 Task: Find connections with filter location Lingolsheim with filter topic #Entrepreneurshipwith filter profile language French with filter current company Cimpress India with filter school IETE with filter industry Personal and Laundry Services with filter service category Bookkeeping with filter keywords title Operations Manager
Action: Mouse moved to (552, 93)
Screenshot: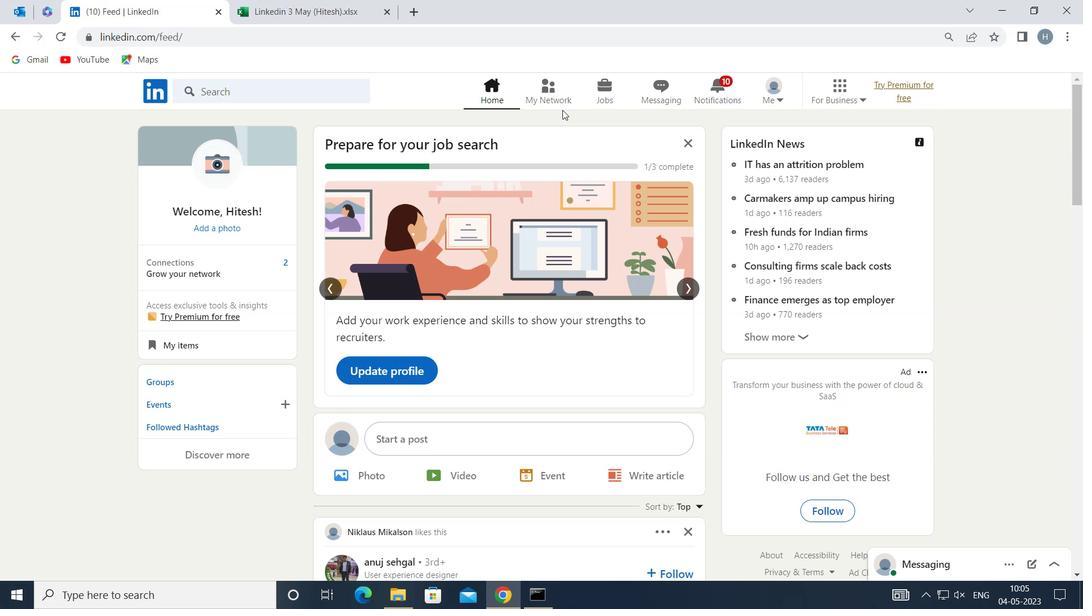 
Action: Mouse pressed left at (552, 93)
Screenshot: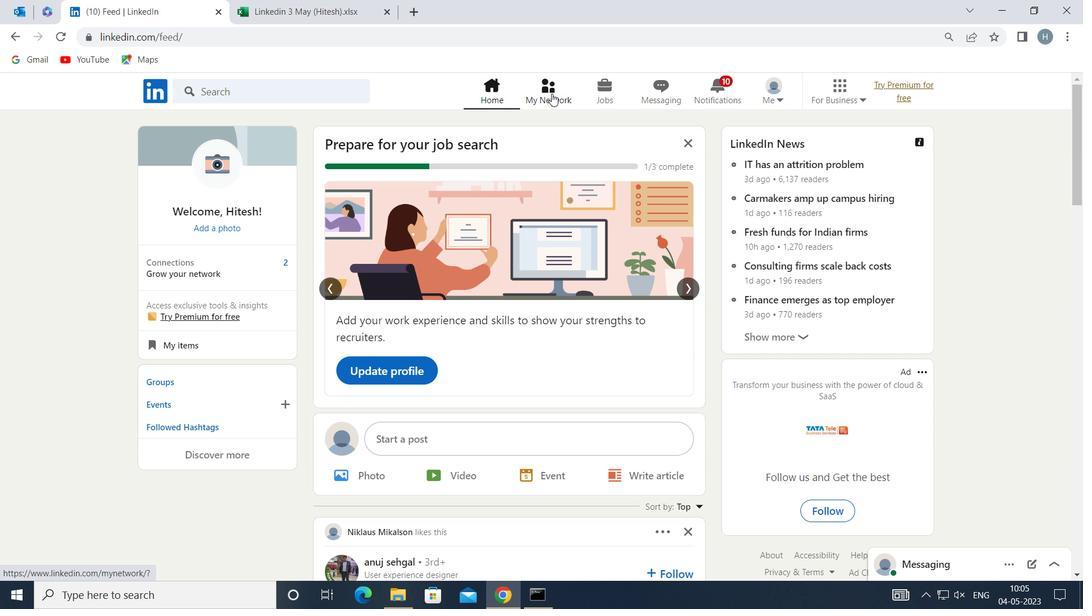 
Action: Mouse moved to (318, 170)
Screenshot: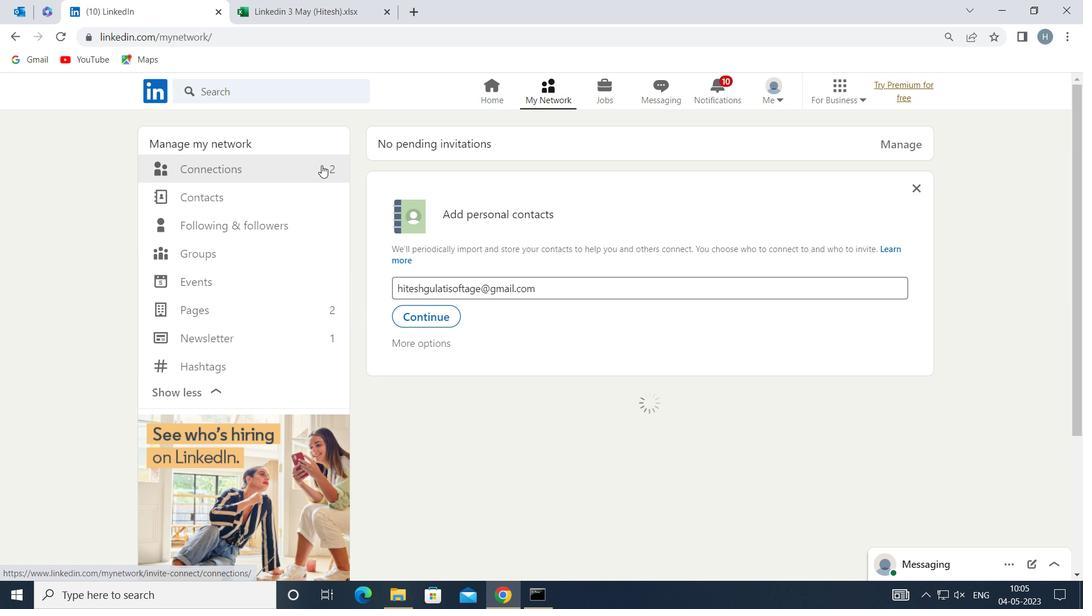 
Action: Mouse pressed left at (318, 170)
Screenshot: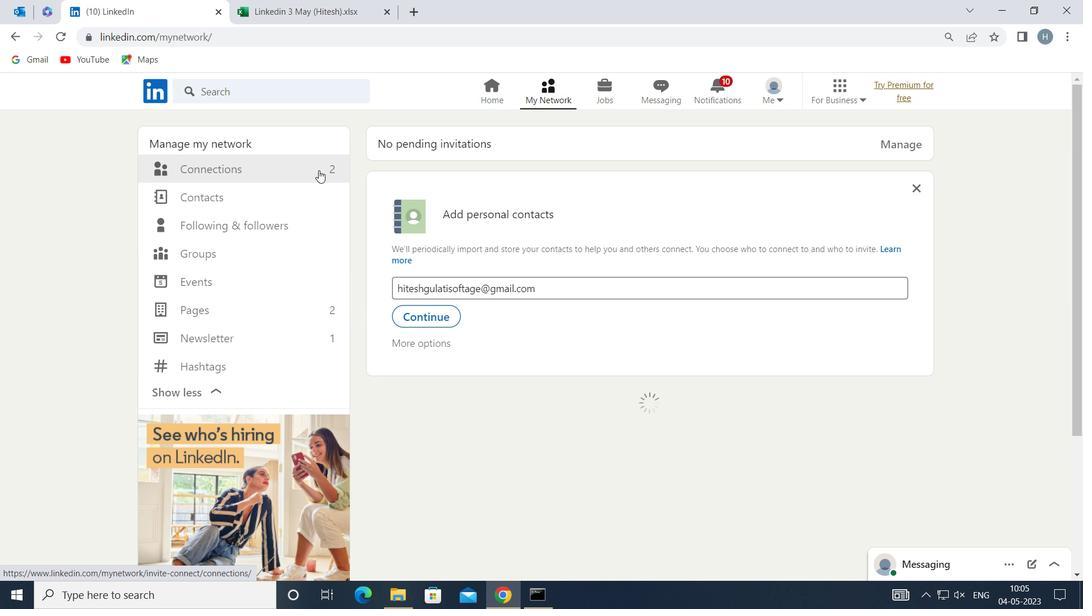 
Action: Mouse moved to (636, 166)
Screenshot: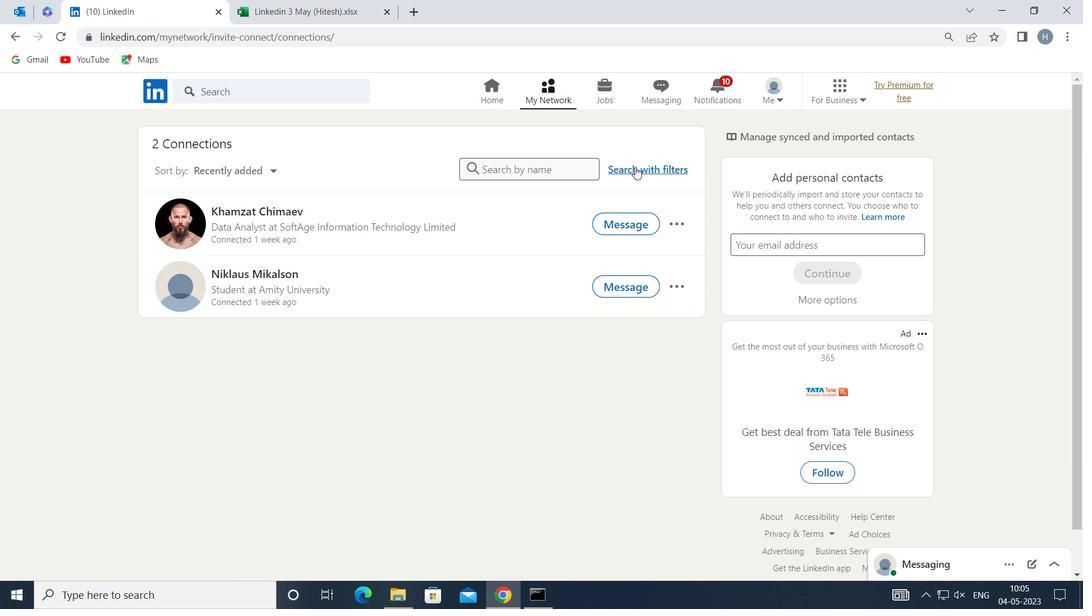 
Action: Mouse pressed left at (636, 166)
Screenshot: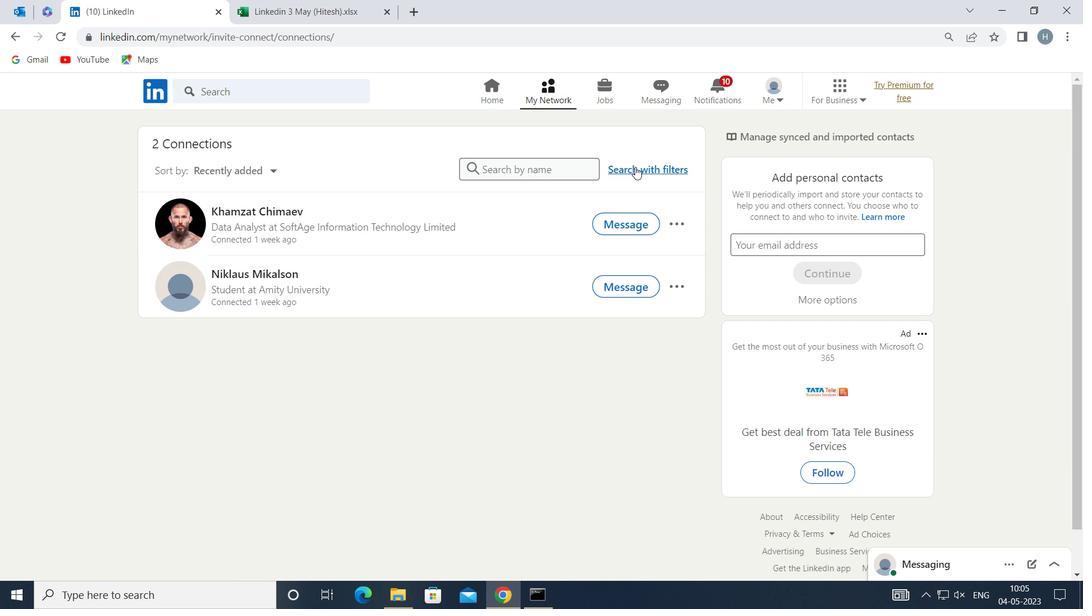 
Action: Mouse moved to (604, 128)
Screenshot: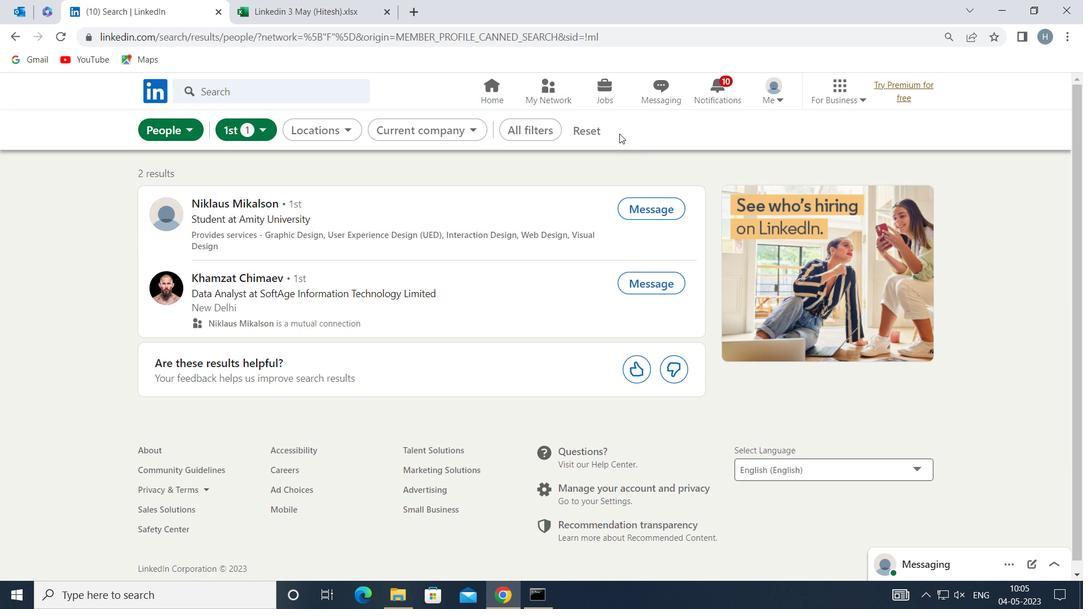 
Action: Mouse pressed left at (604, 128)
Screenshot: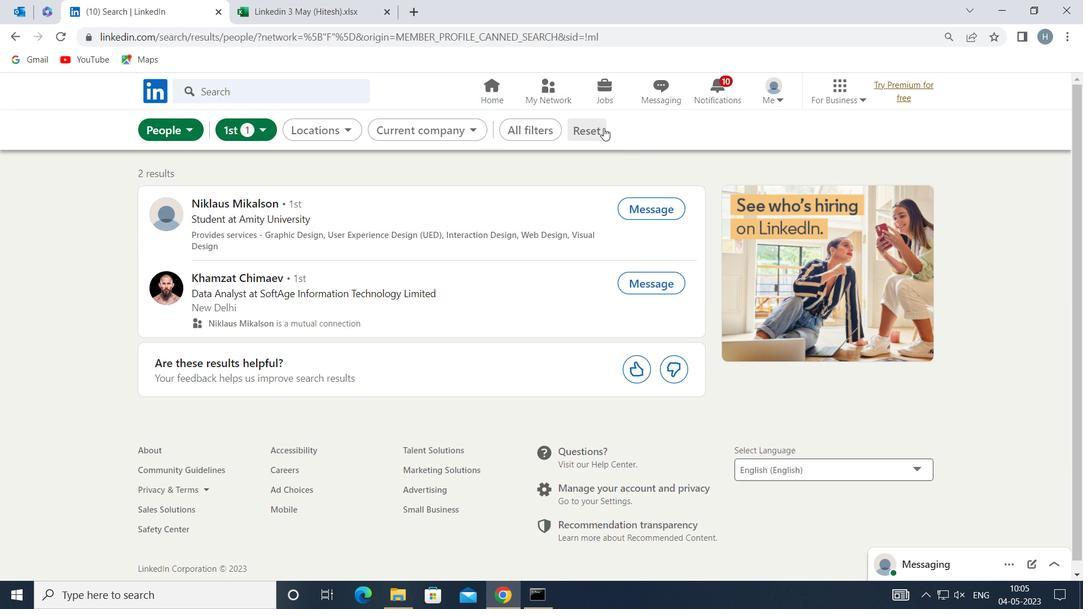 
Action: Mouse moved to (589, 128)
Screenshot: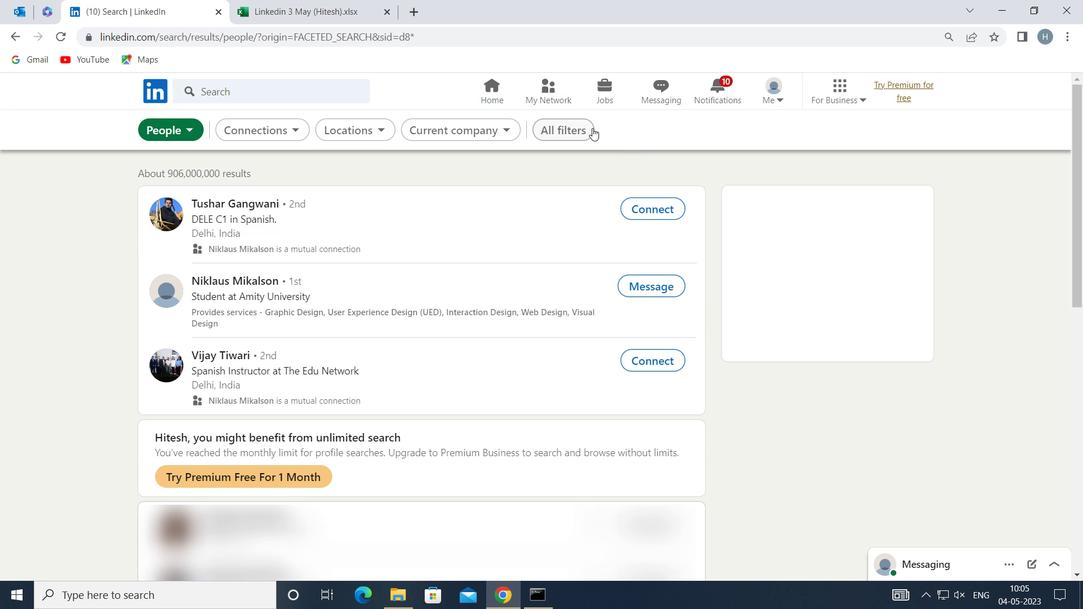 
Action: Mouse pressed left at (589, 128)
Screenshot: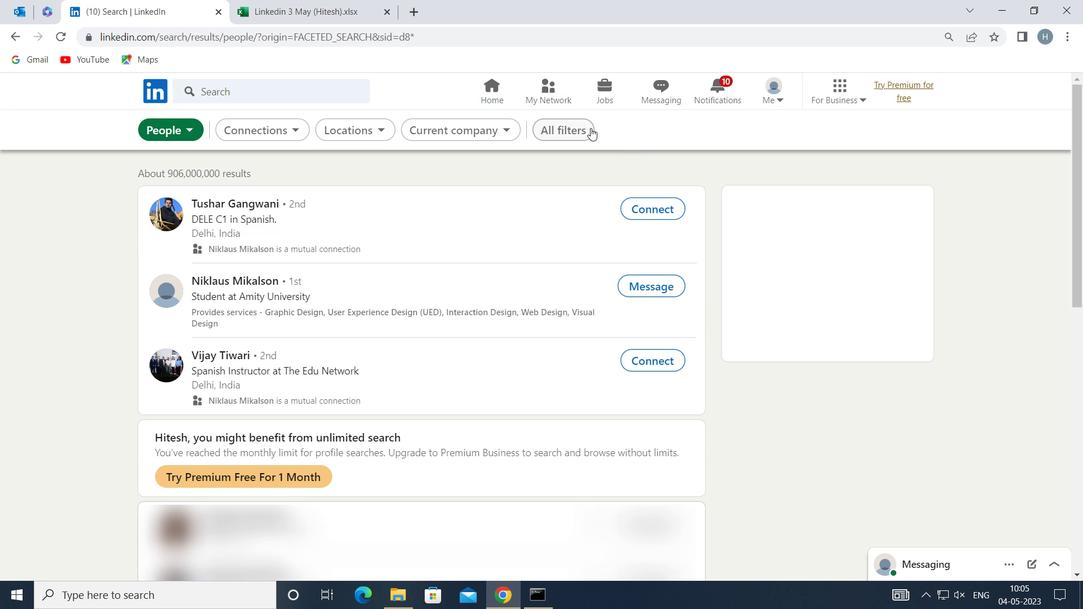
Action: Mouse moved to (820, 252)
Screenshot: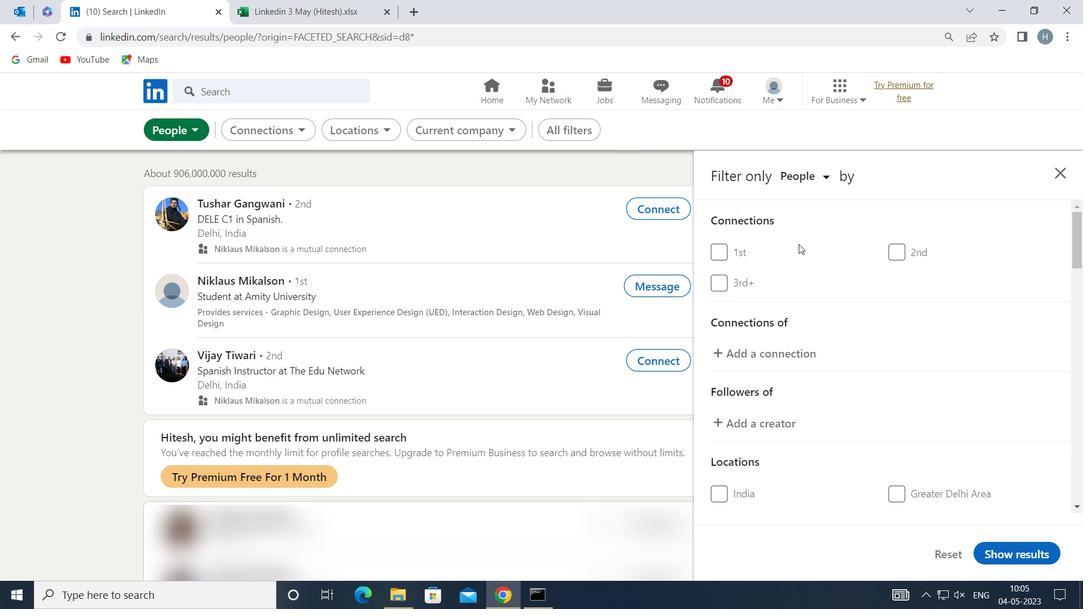 
Action: Mouse scrolled (820, 252) with delta (0, 0)
Screenshot: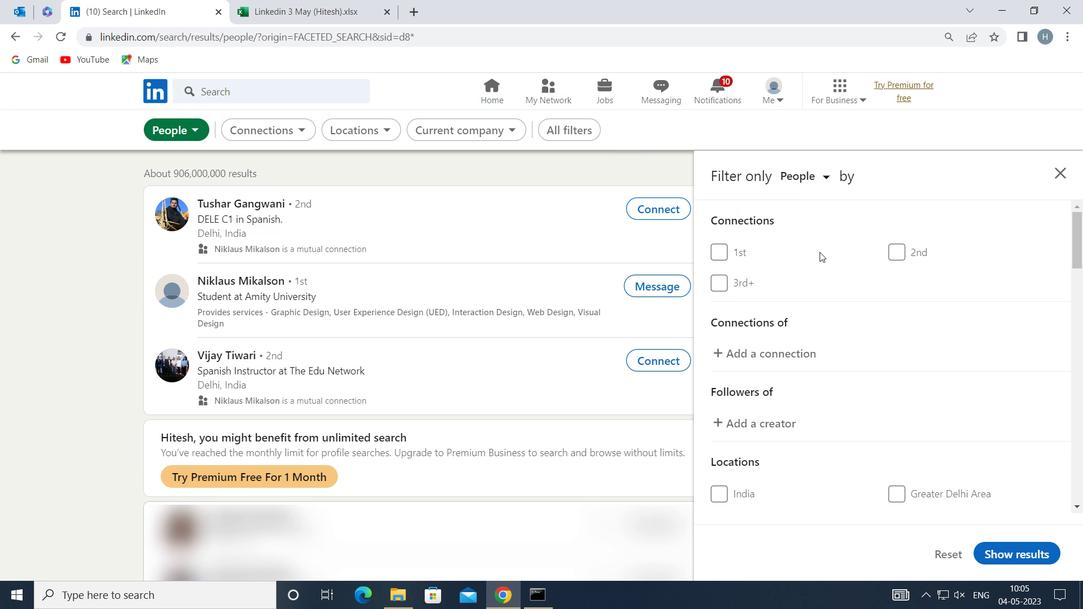 
Action: Mouse scrolled (820, 252) with delta (0, 0)
Screenshot: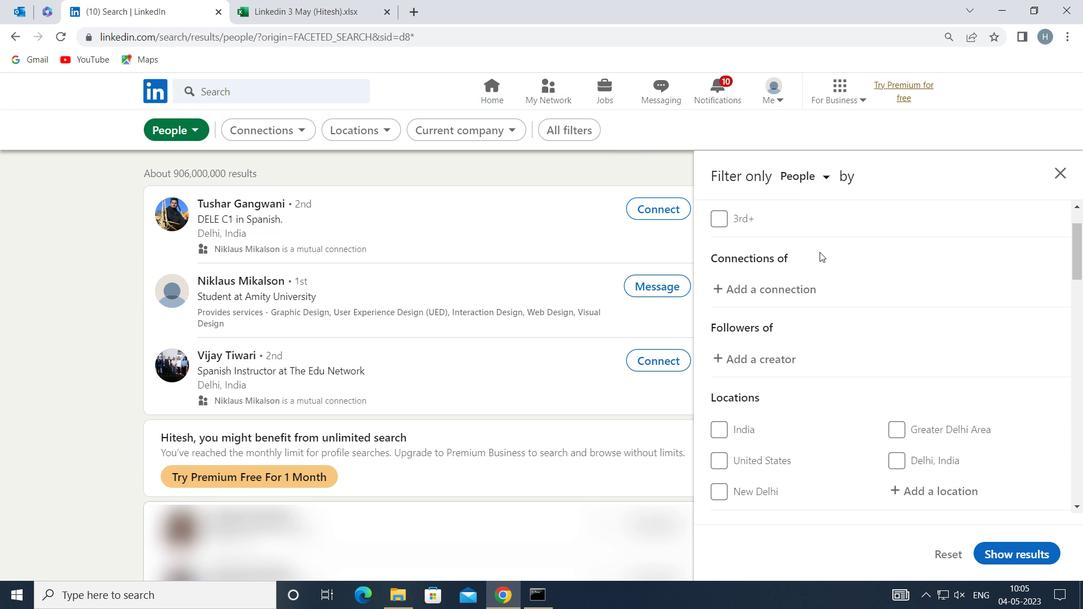
Action: Mouse scrolled (820, 252) with delta (0, 0)
Screenshot: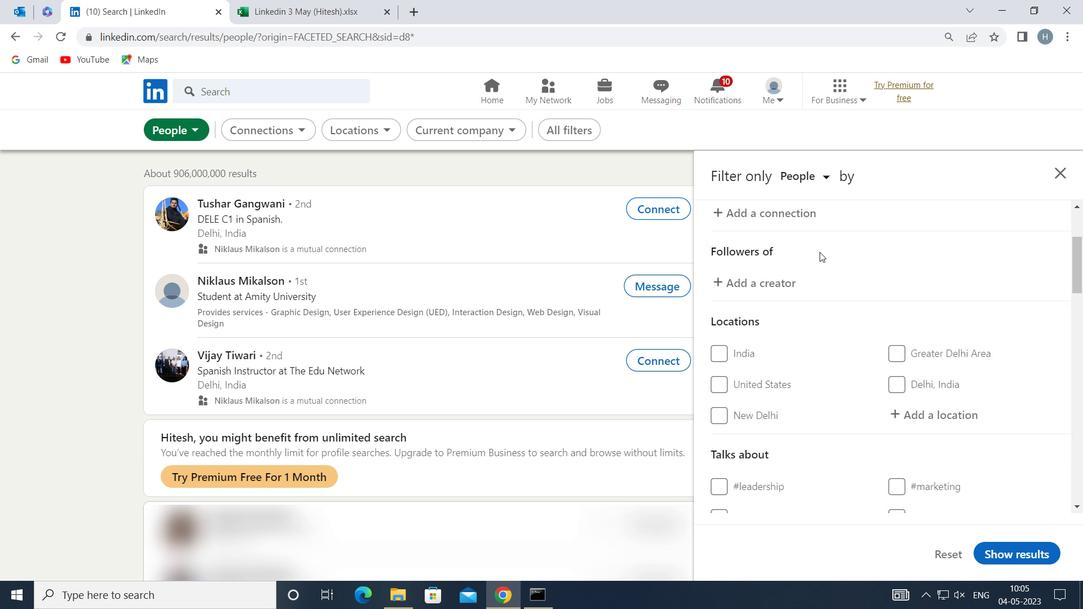 
Action: Mouse moved to (922, 339)
Screenshot: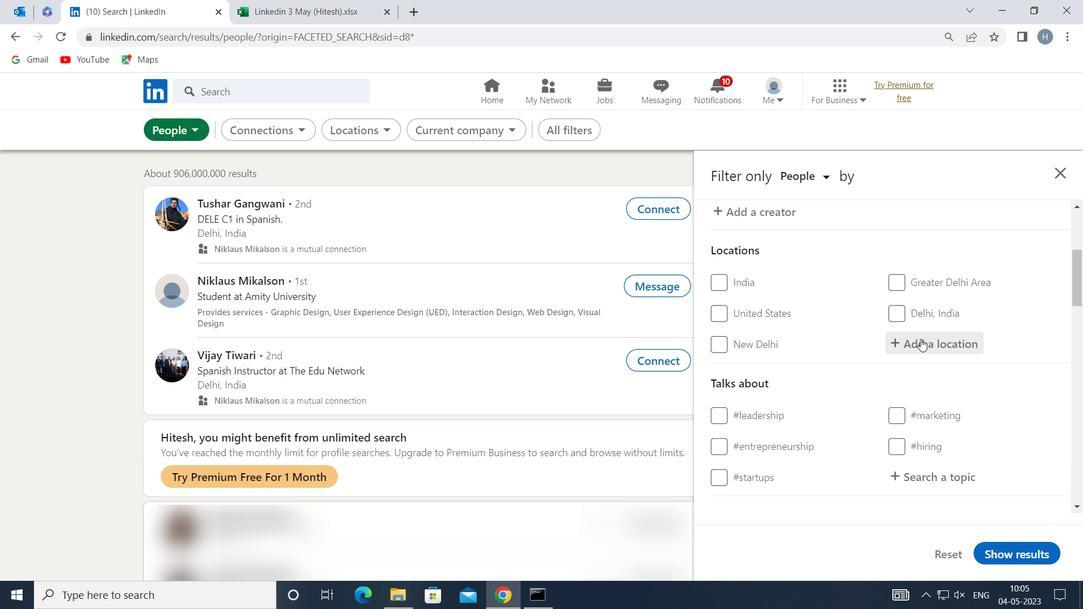 
Action: Mouse pressed left at (922, 339)
Screenshot: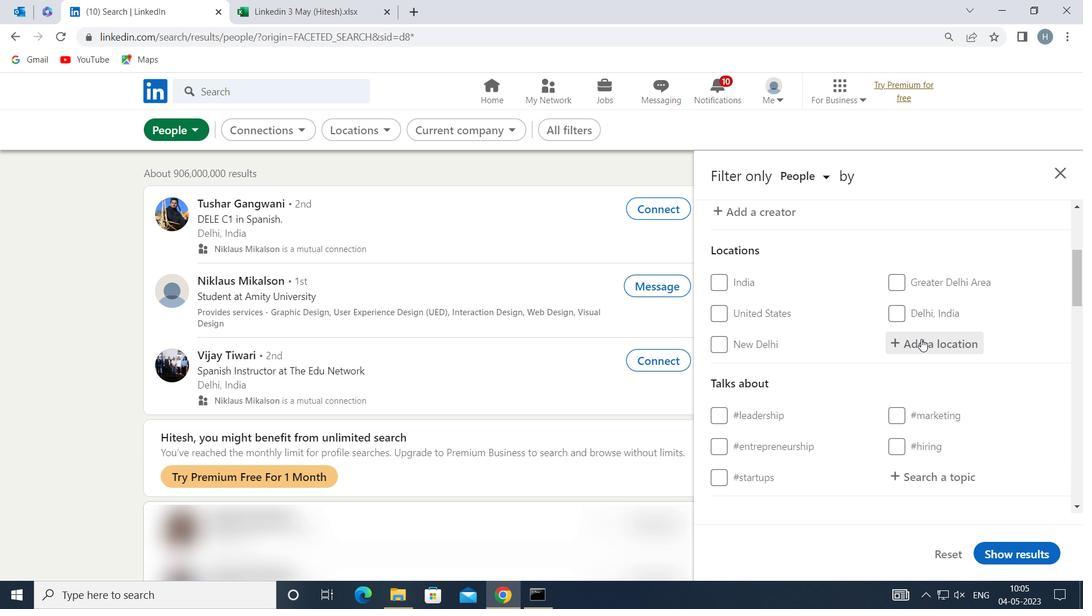 
Action: Mouse moved to (925, 340)
Screenshot: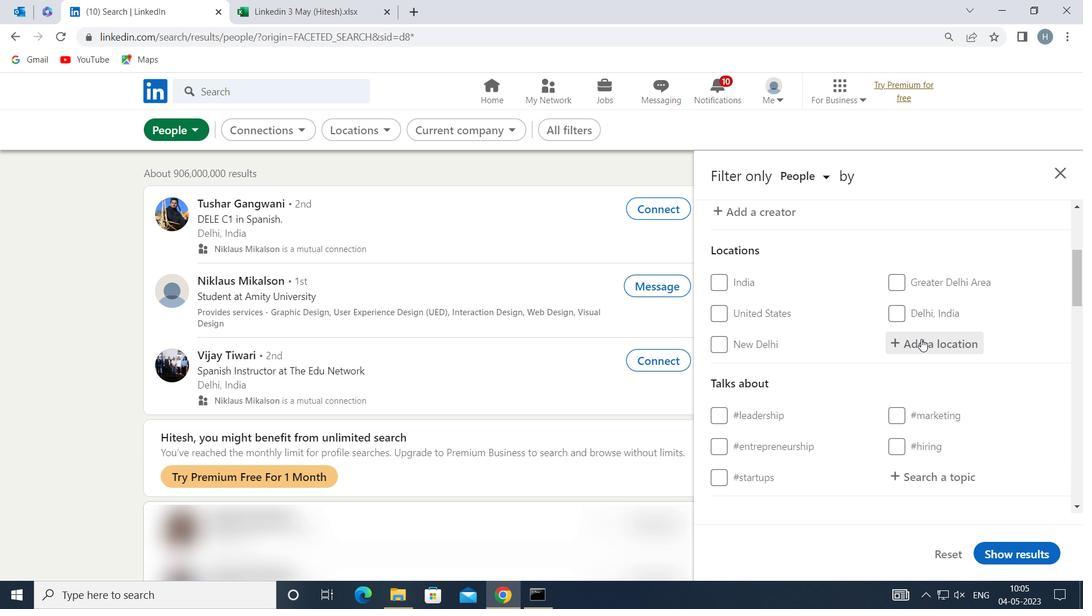 
Action: Key pressed <Key.shift>LINGOLSHEIM
Screenshot: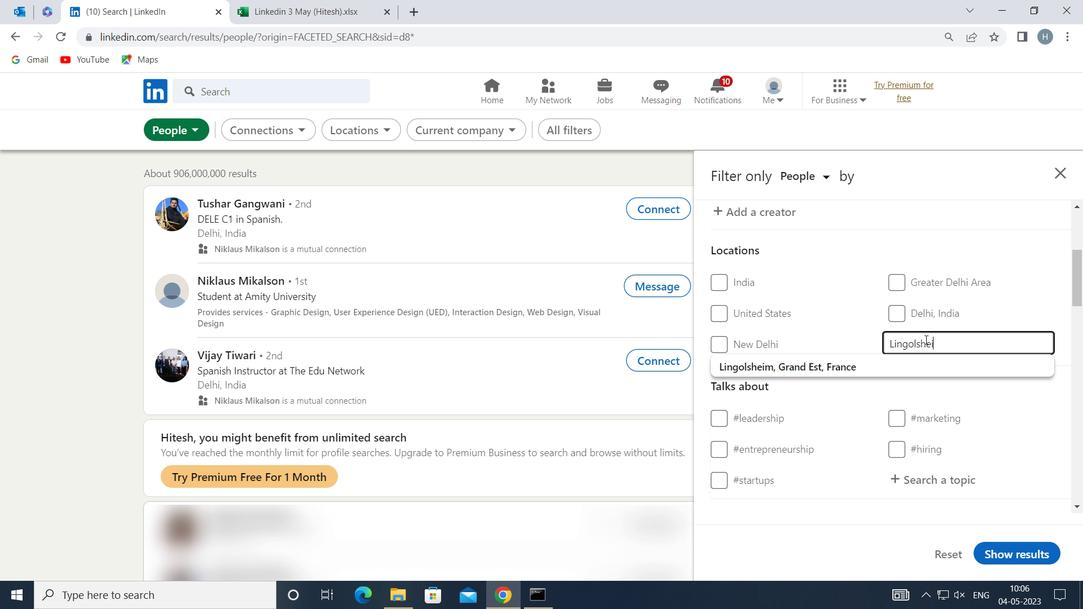 
Action: Mouse moved to (886, 360)
Screenshot: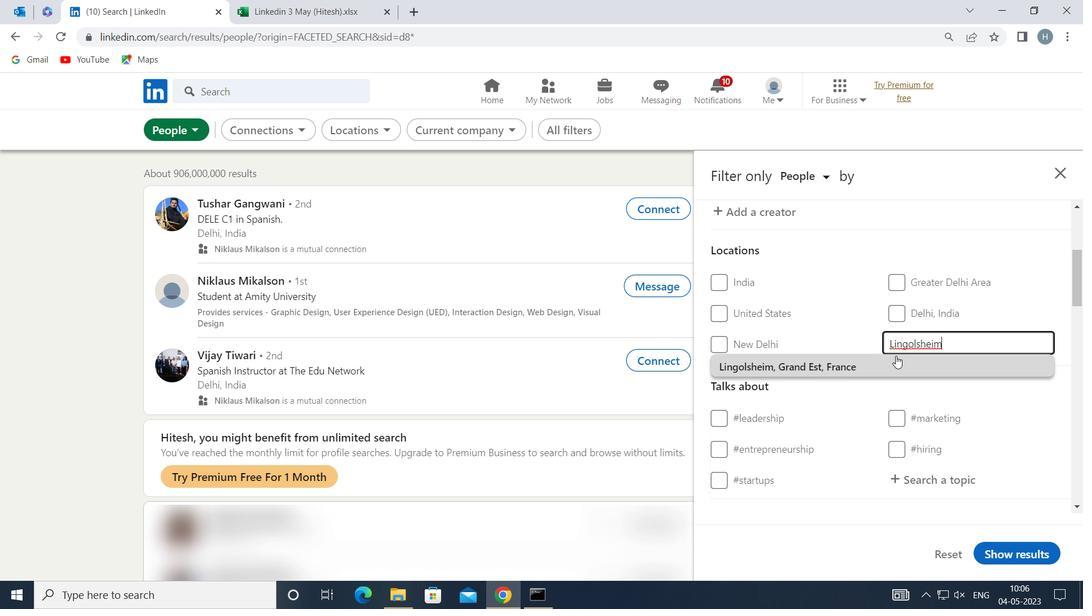 
Action: Mouse pressed left at (886, 360)
Screenshot: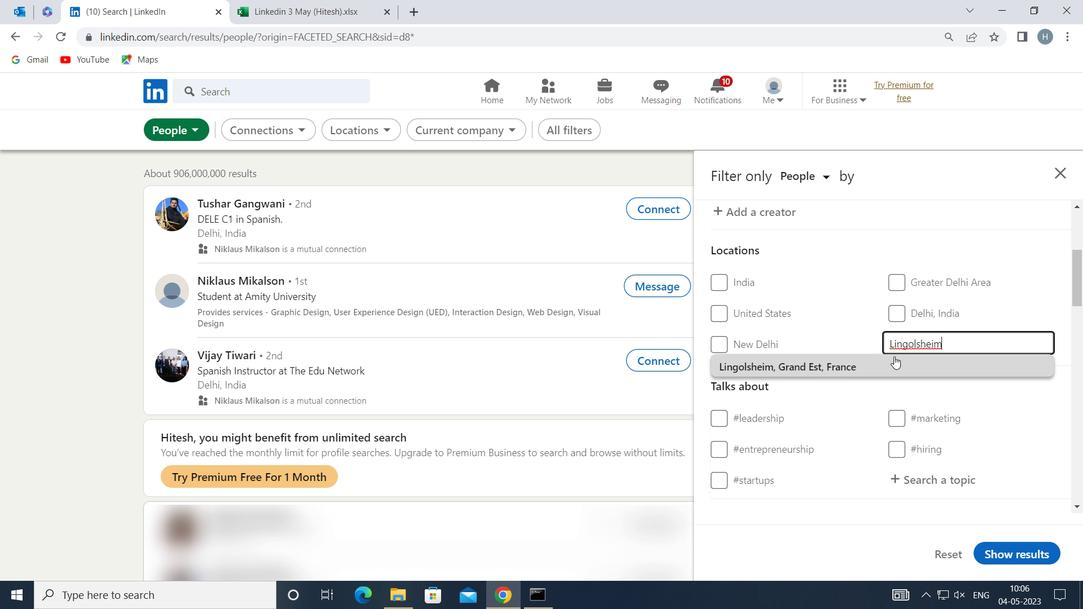 
Action: Mouse scrolled (886, 360) with delta (0, 0)
Screenshot: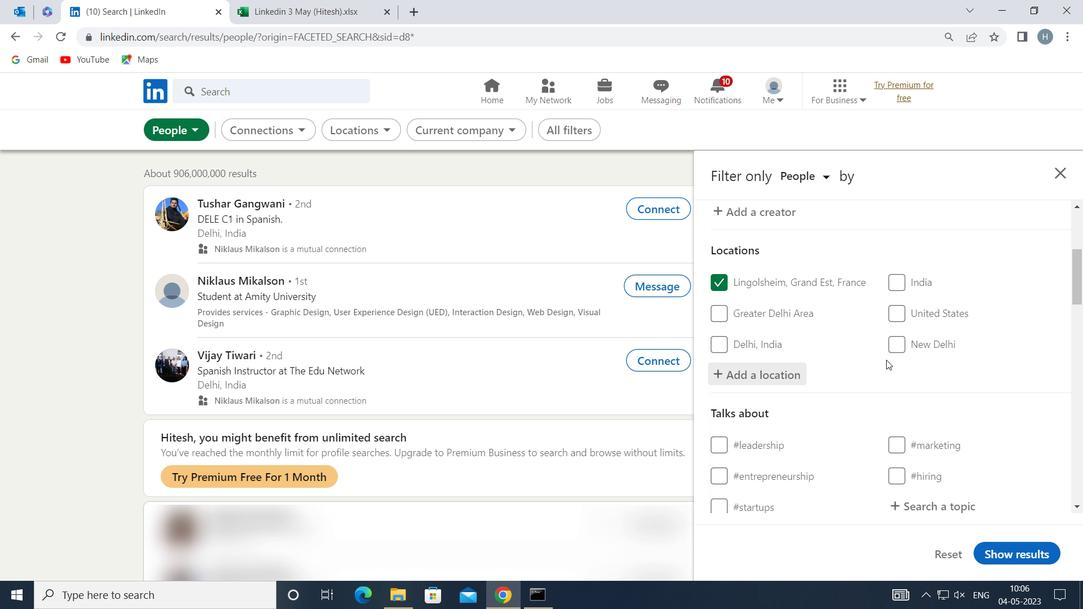 
Action: Mouse scrolled (886, 360) with delta (0, 0)
Screenshot: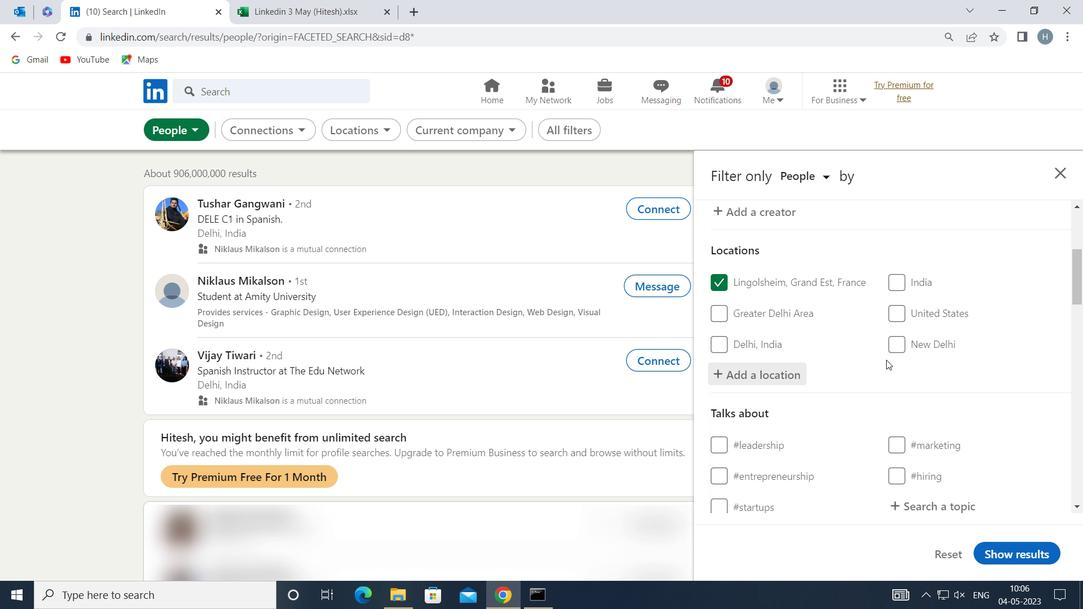 
Action: Mouse moved to (928, 366)
Screenshot: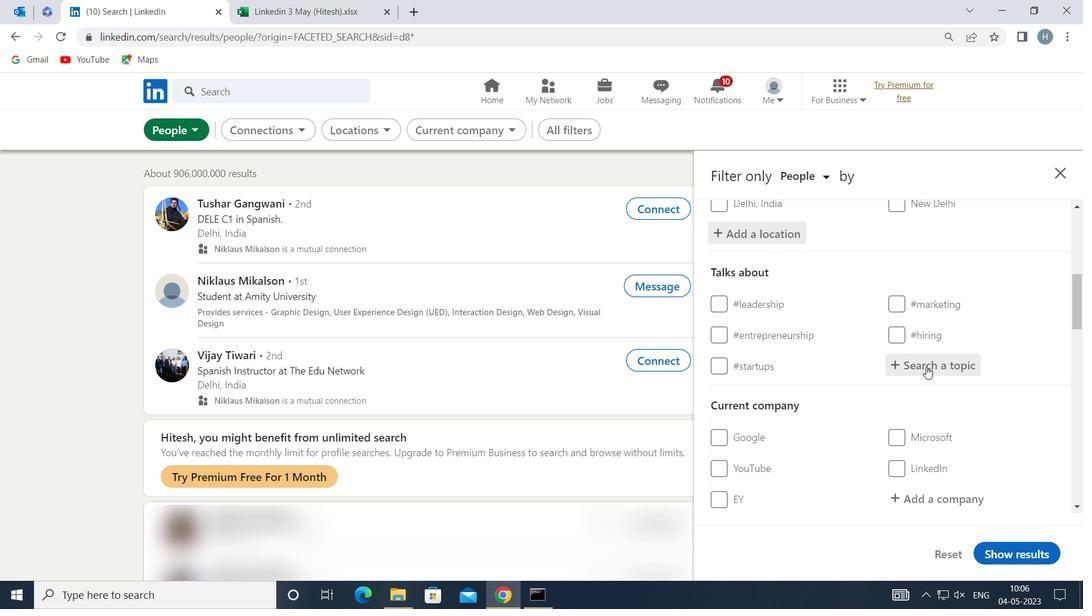 
Action: Mouse pressed left at (928, 366)
Screenshot: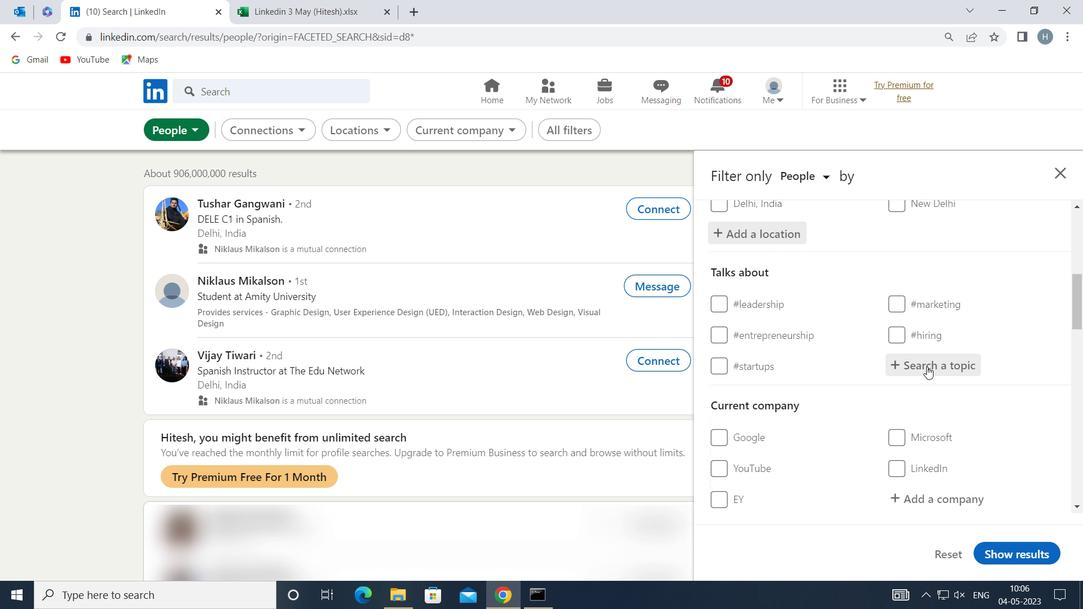 
Action: Key pressed ENTERP
Screenshot: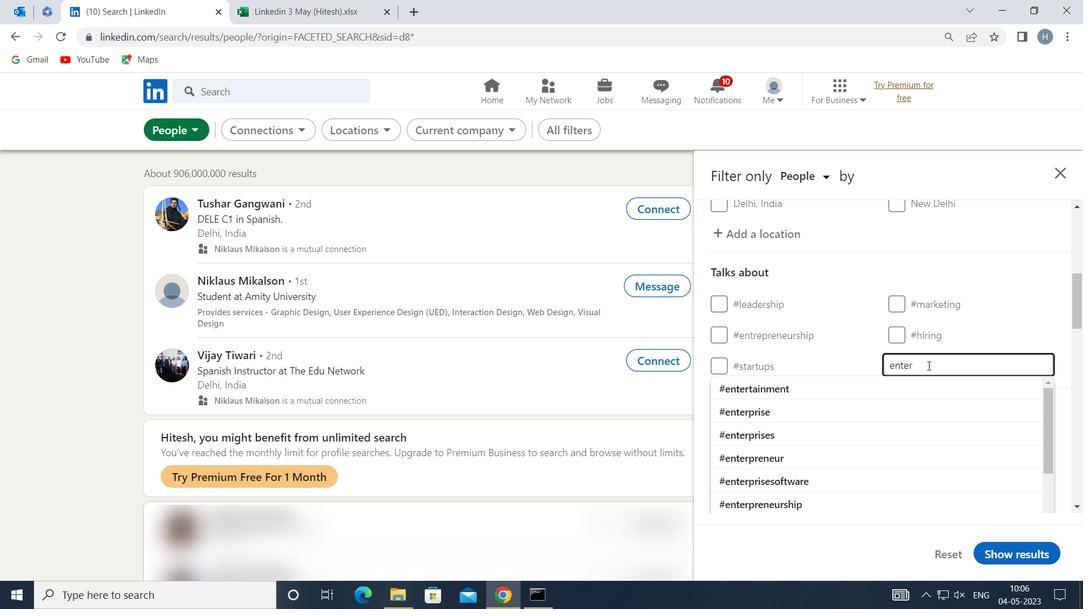 
Action: Mouse moved to (838, 481)
Screenshot: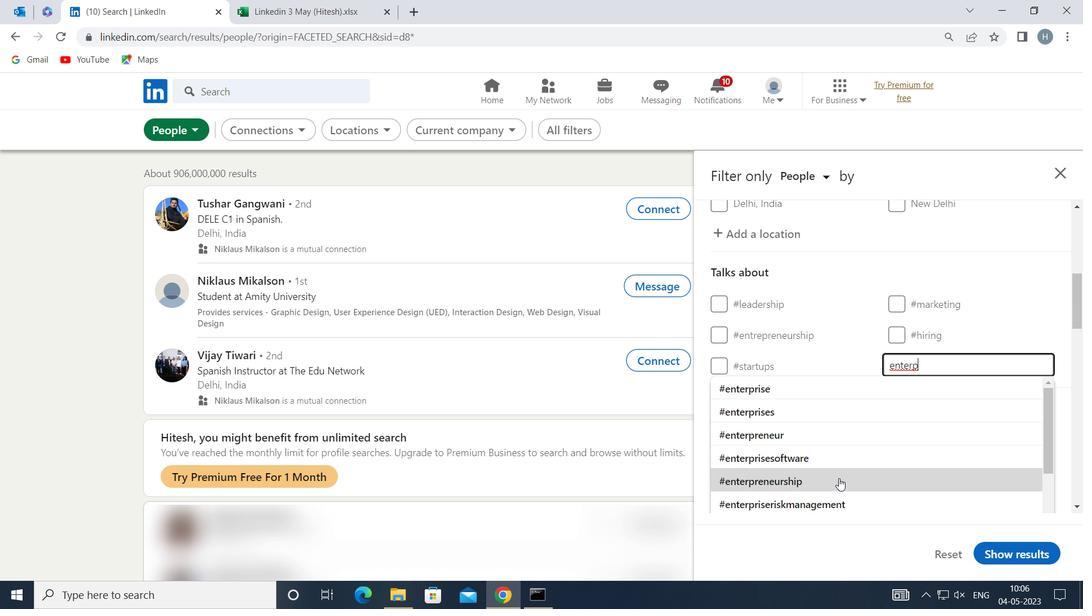 
Action: Mouse pressed left at (838, 481)
Screenshot: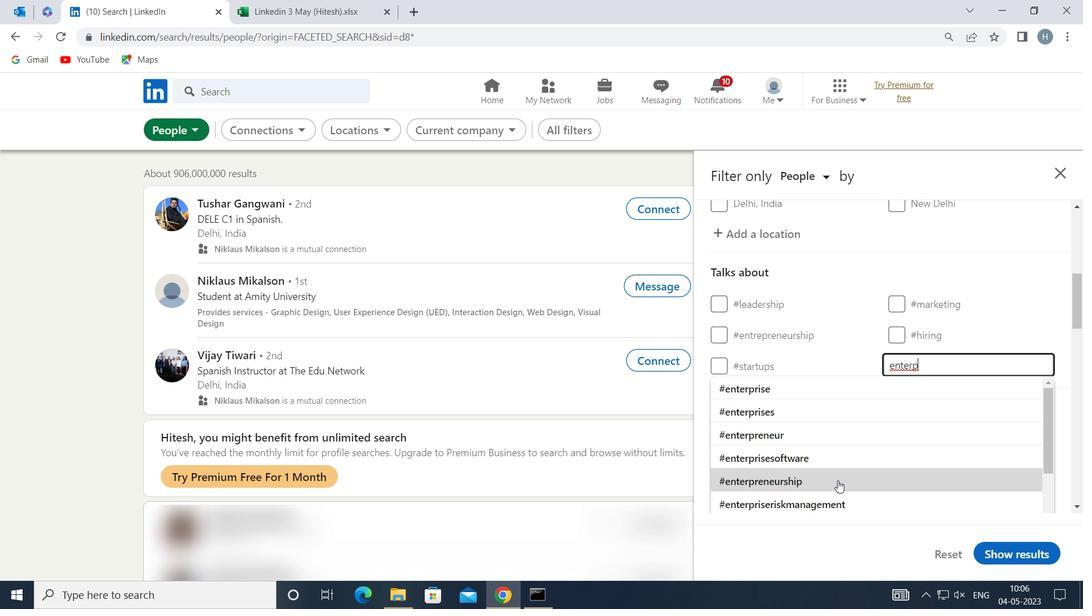 
Action: Mouse moved to (830, 435)
Screenshot: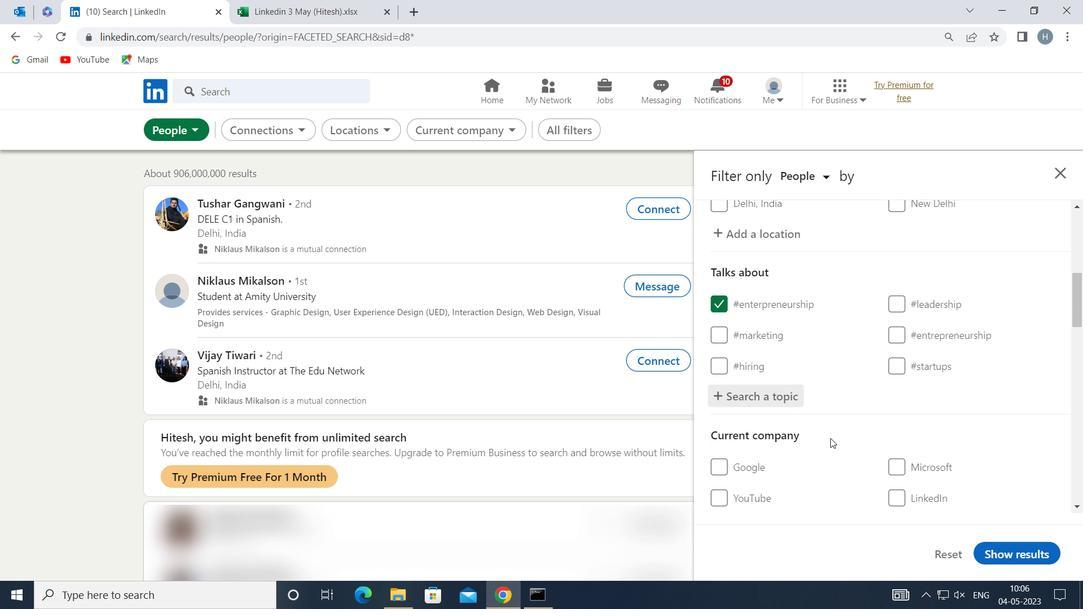 
Action: Mouse scrolled (830, 435) with delta (0, 0)
Screenshot: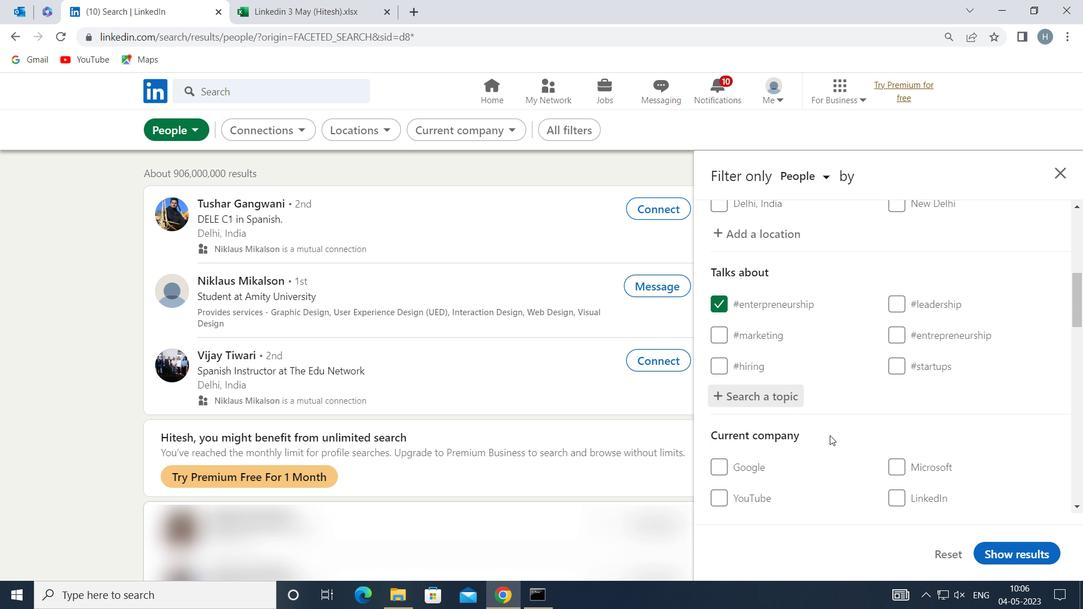
Action: Mouse scrolled (830, 435) with delta (0, 0)
Screenshot: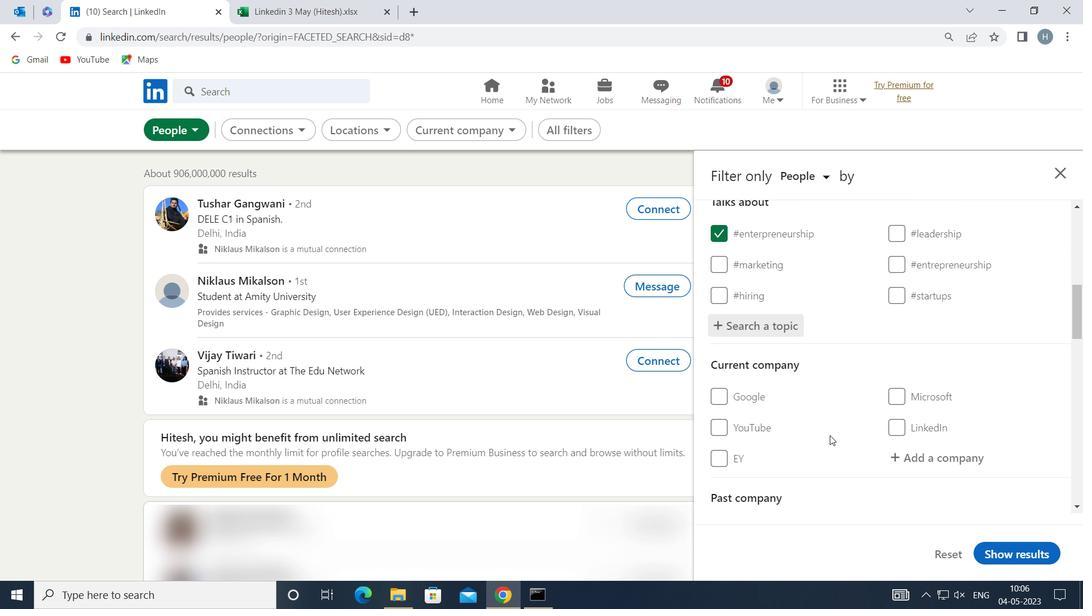 
Action: Mouse scrolled (830, 435) with delta (0, 0)
Screenshot: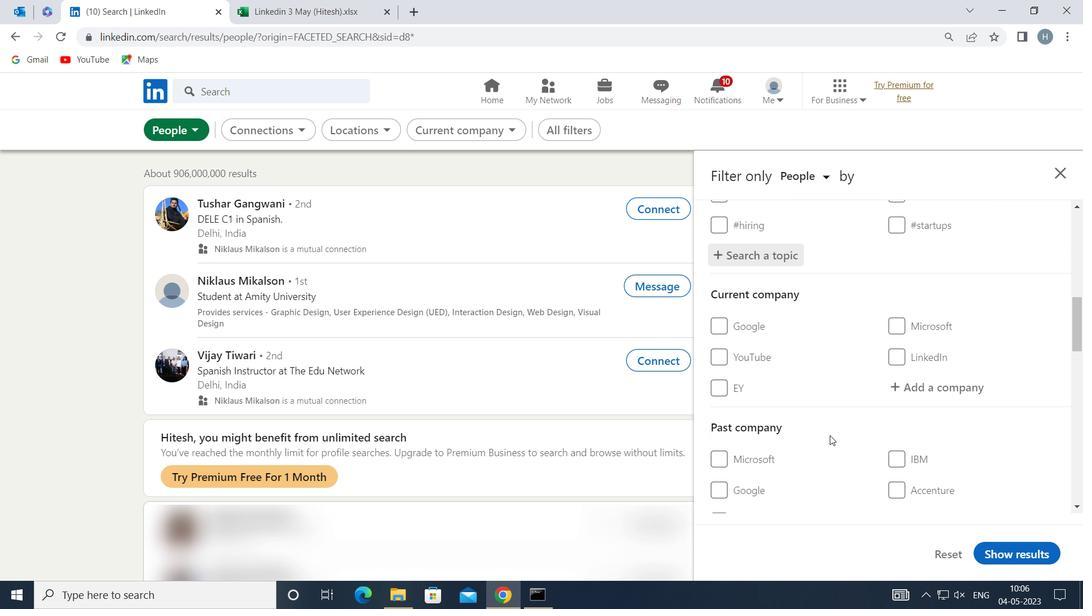 
Action: Mouse scrolled (830, 435) with delta (0, 0)
Screenshot: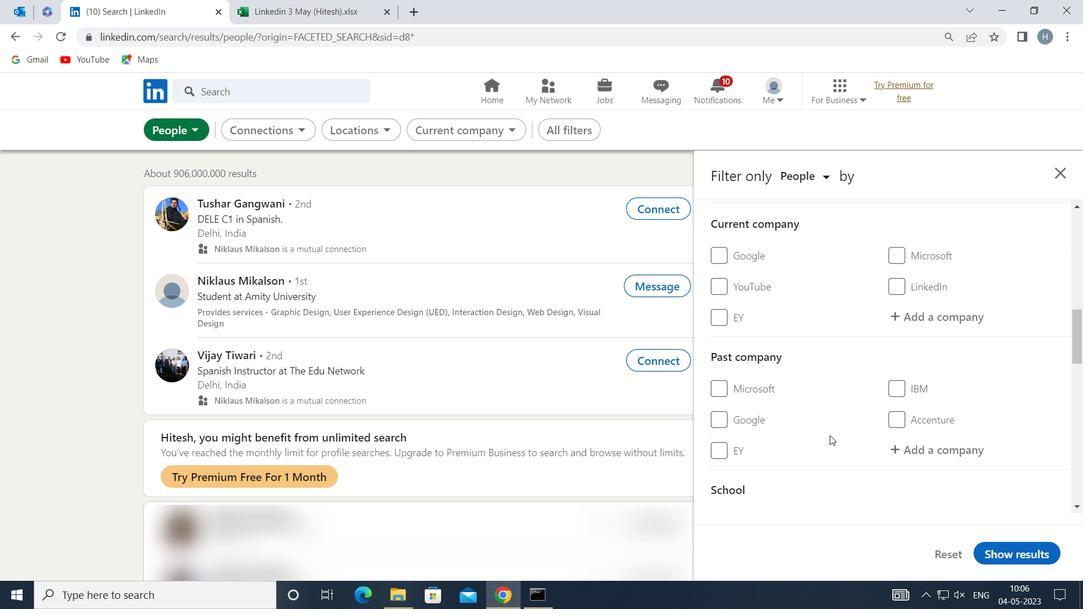 
Action: Mouse scrolled (830, 435) with delta (0, 0)
Screenshot: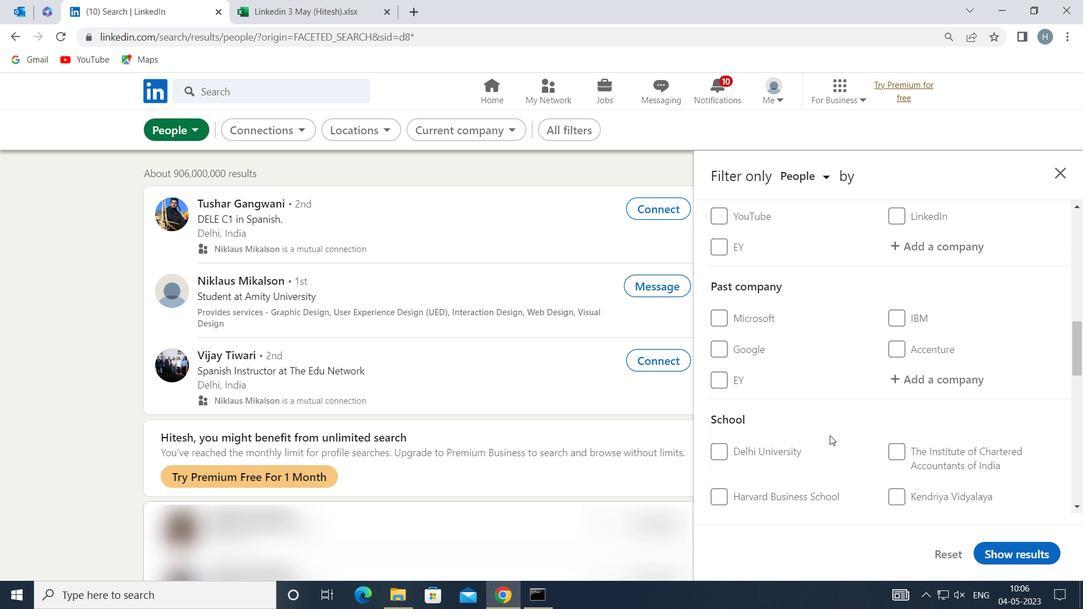 
Action: Mouse scrolled (830, 435) with delta (0, 0)
Screenshot: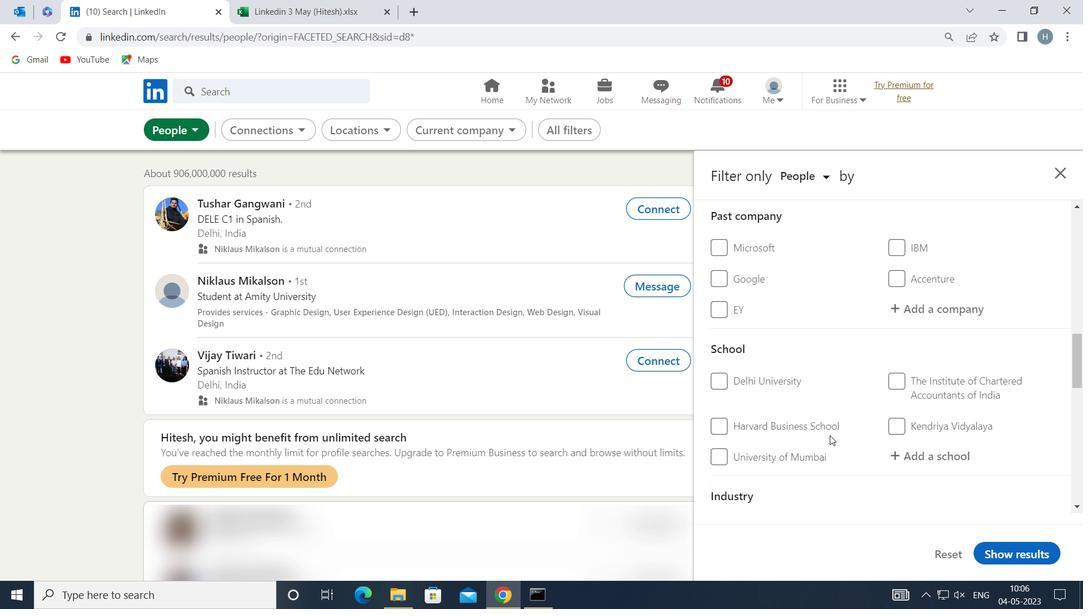 
Action: Mouse scrolled (830, 435) with delta (0, 0)
Screenshot: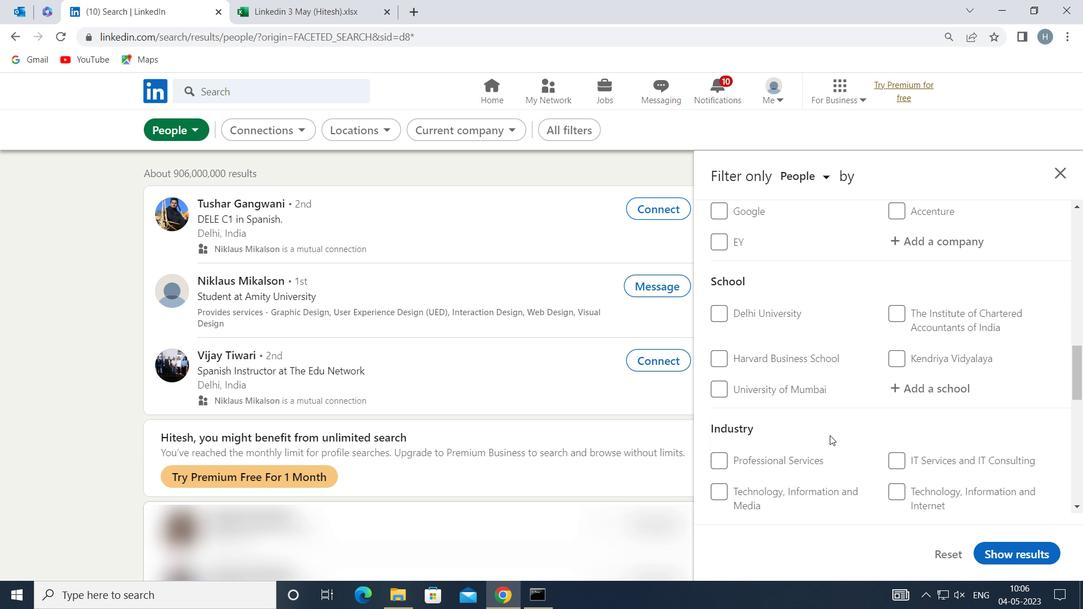 
Action: Mouse scrolled (830, 435) with delta (0, 0)
Screenshot: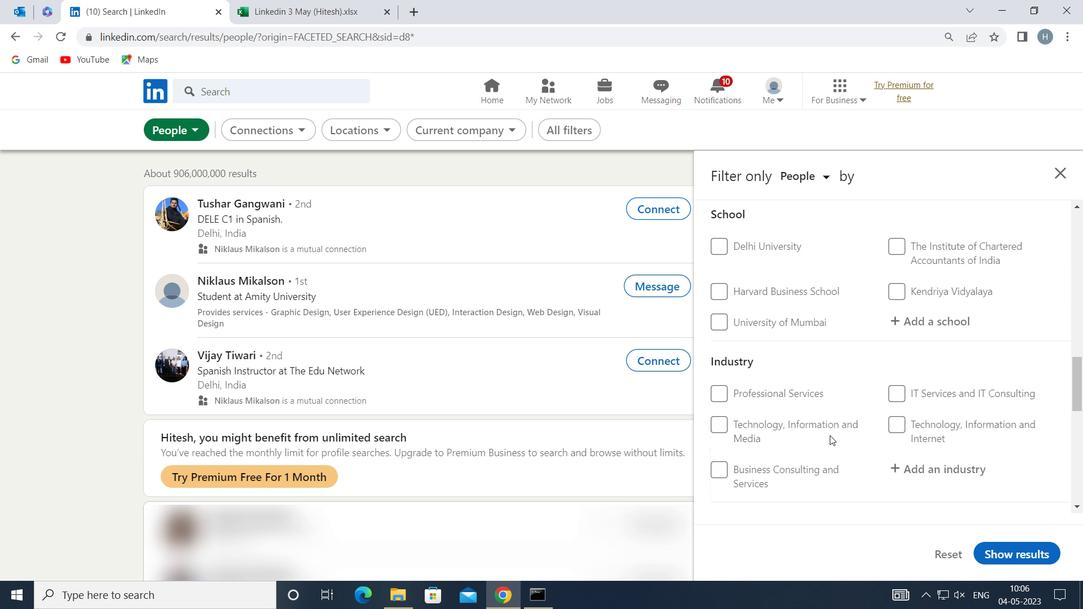 
Action: Mouse scrolled (830, 435) with delta (0, 0)
Screenshot: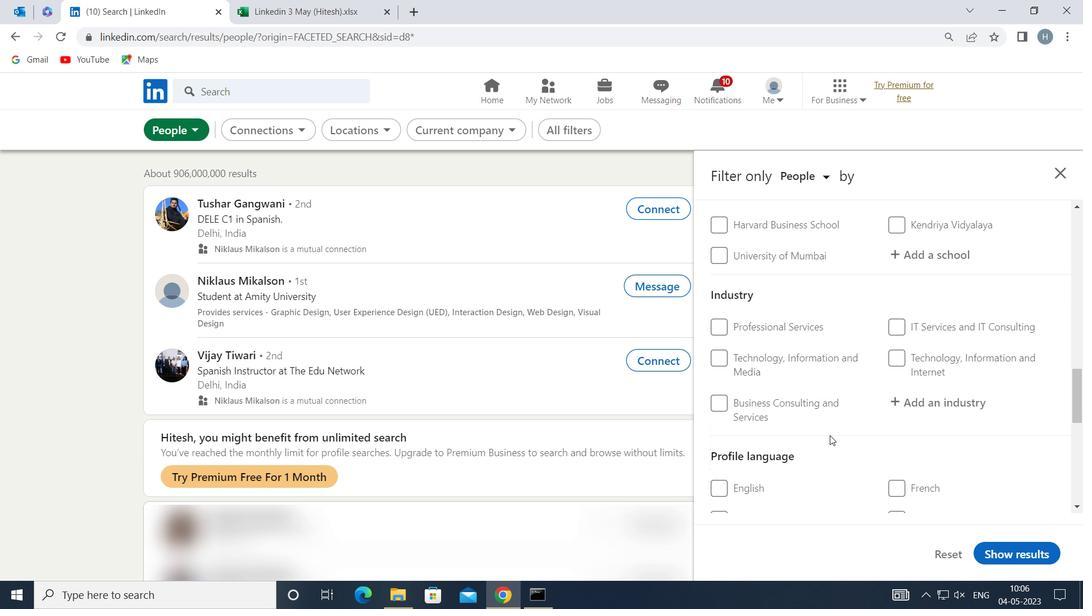 
Action: Mouse moved to (899, 408)
Screenshot: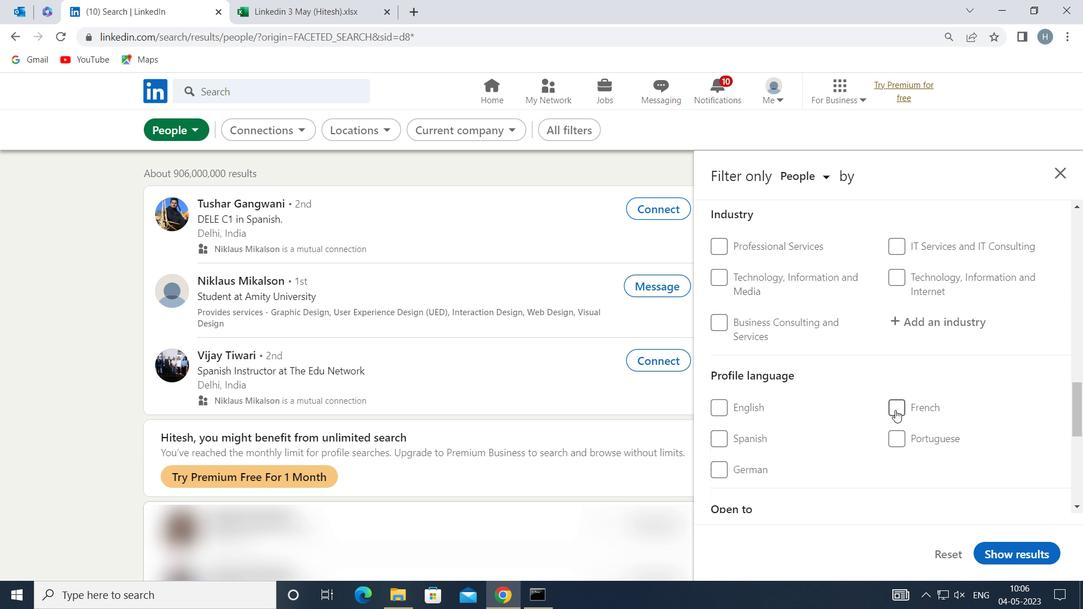 
Action: Mouse pressed left at (899, 408)
Screenshot: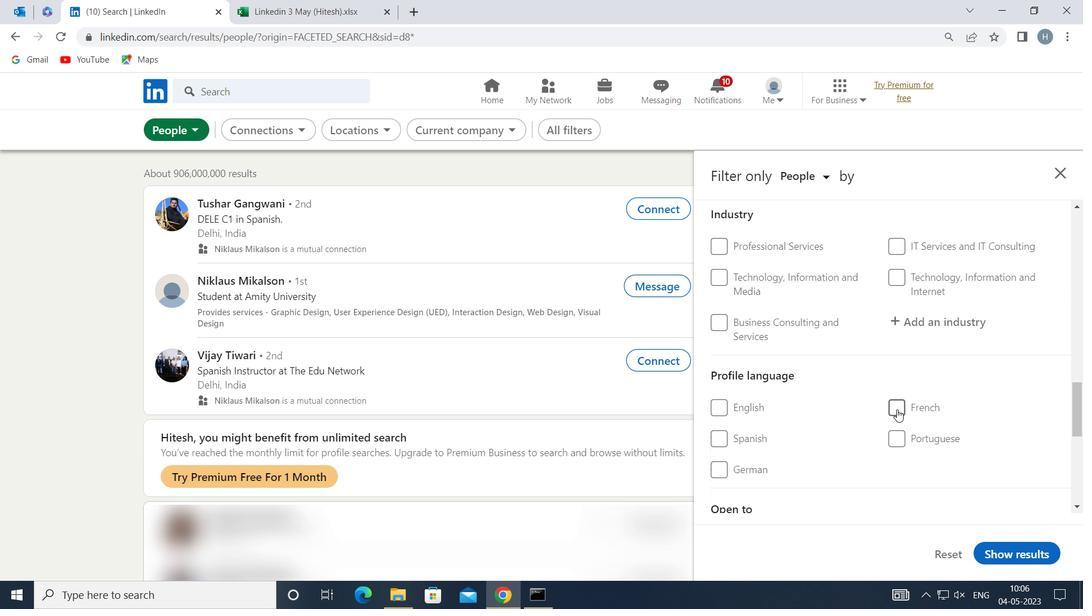 
Action: Mouse moved to (851, 434)
Screenshot: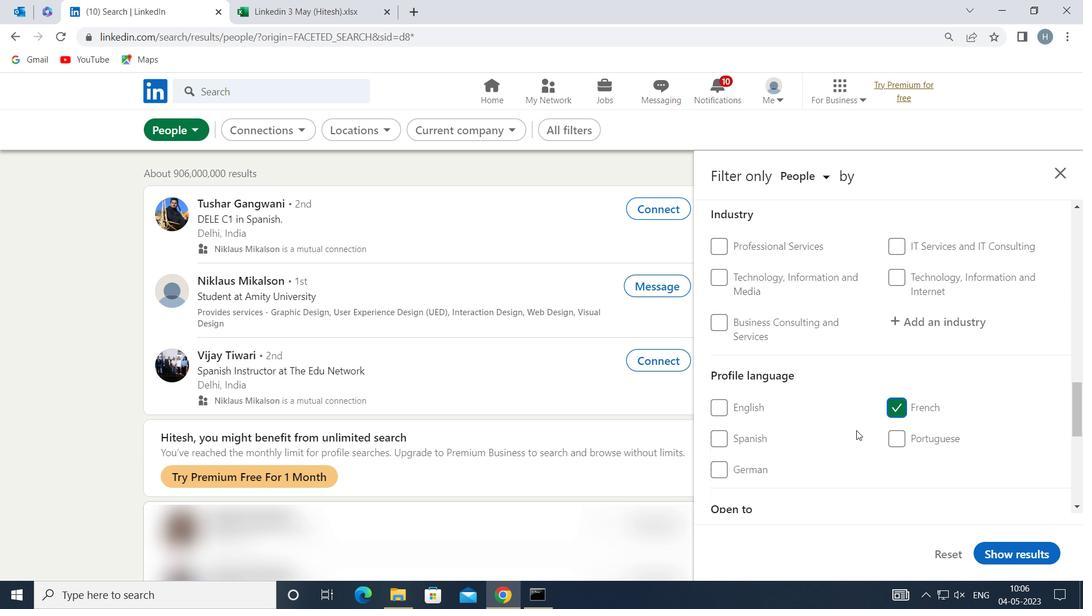 
Action: Mouse scrolled (851, 435) with delta (0, 0)
Screenshot: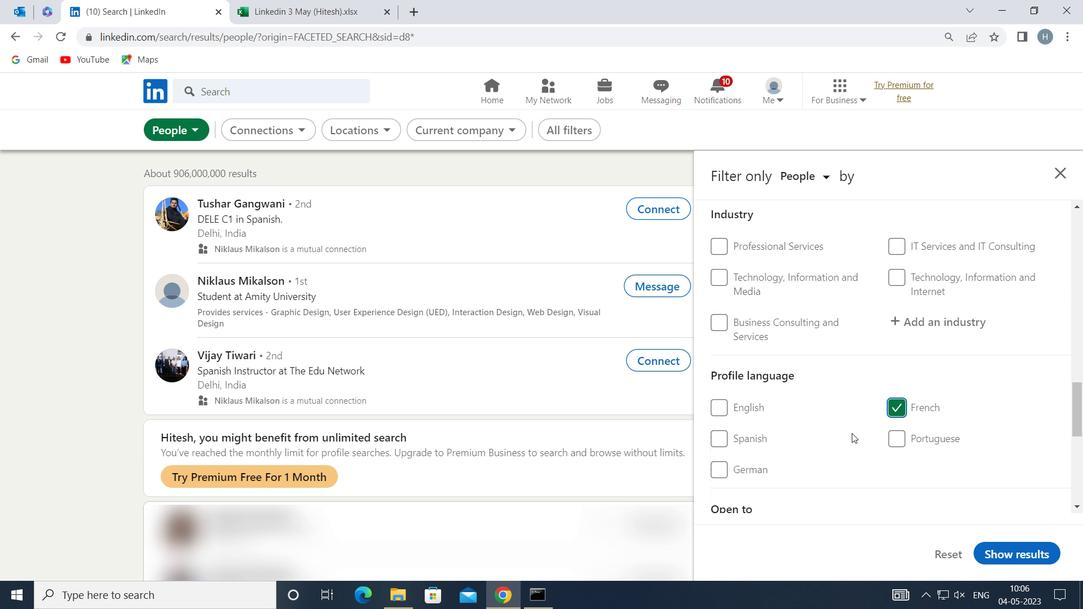 
Action: Mouse scrolled (851, 435) with delta (0, 0)
Screenshot: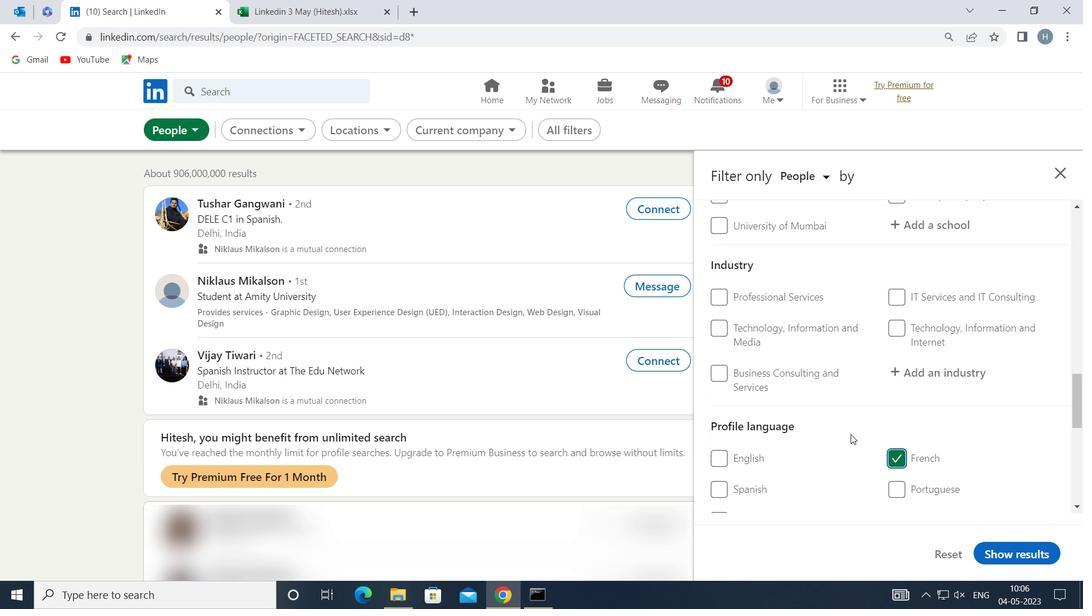 
Action: Mouse scrolled (851, 435) with delta (0, 0)
Screenshot: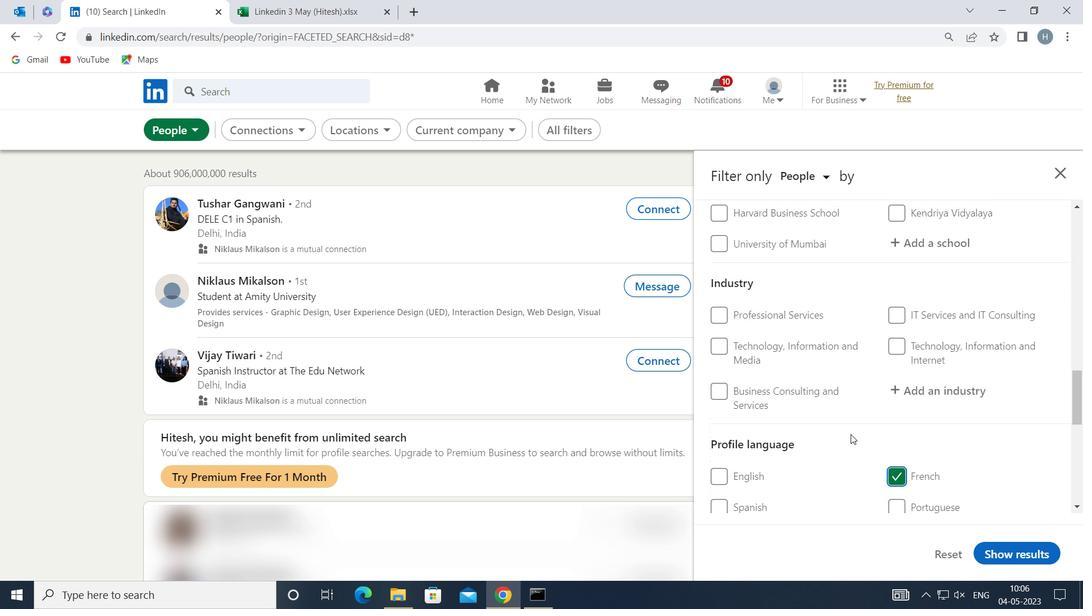 
Action: Mouse scrolled (851, 435) with delta (0, 0)
Screenshot: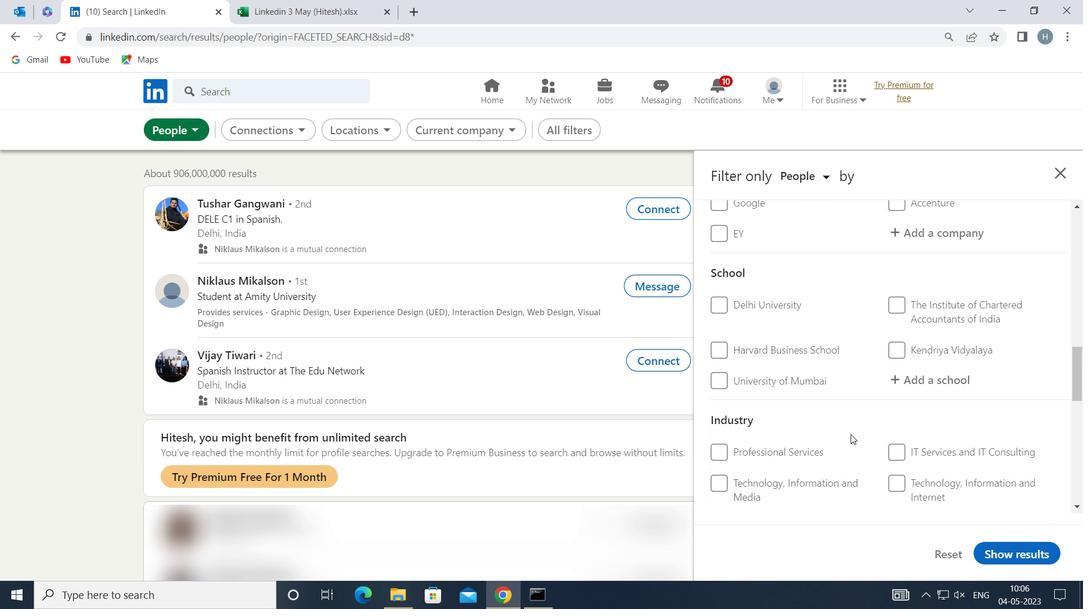 
Action: Mouse scrolled (851, 435) with delta (0, 0)
Screenshot: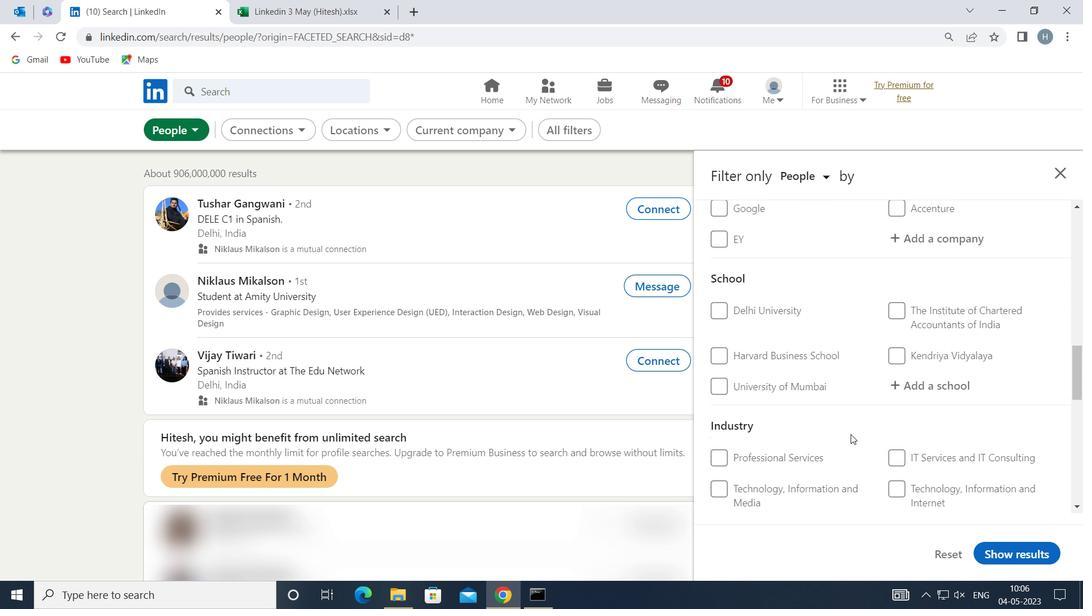 
Action: Mouse scrolled (851, 435) with delta (0, 0)
Screenshot: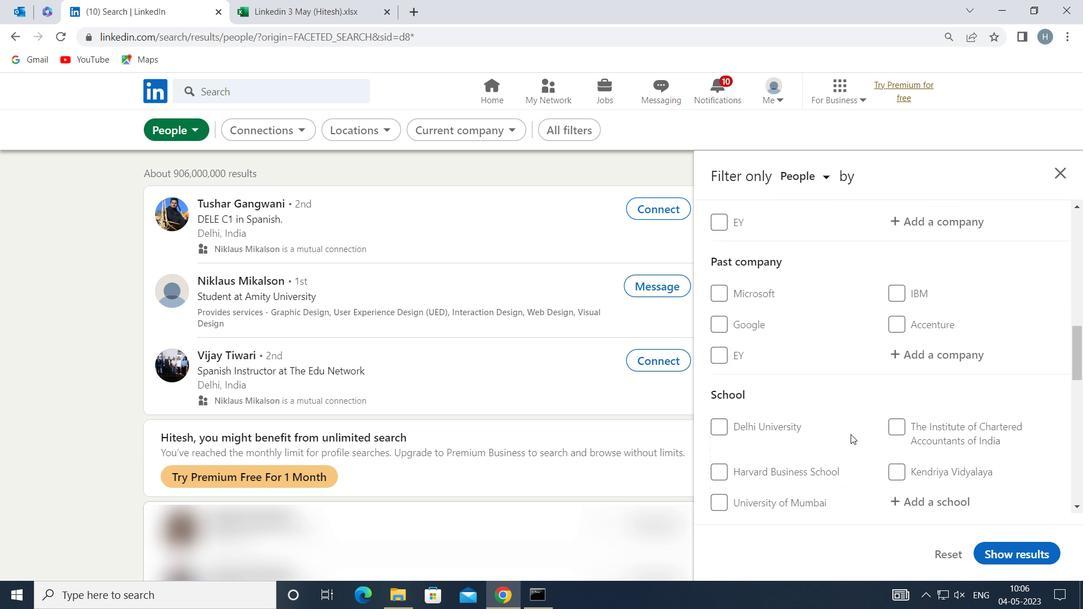 
Action: Mouse scrolled (851, 435) with delta (0, 0)
Screenshot: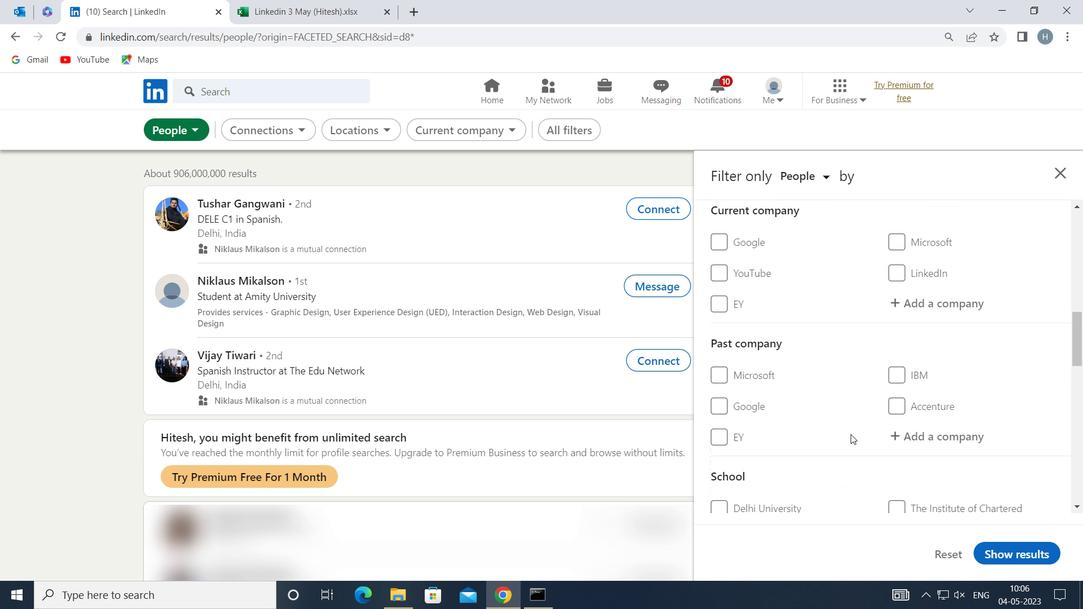 
Action: Mouse scrolled (851, 435) with delta (0, 0)
Screenshot: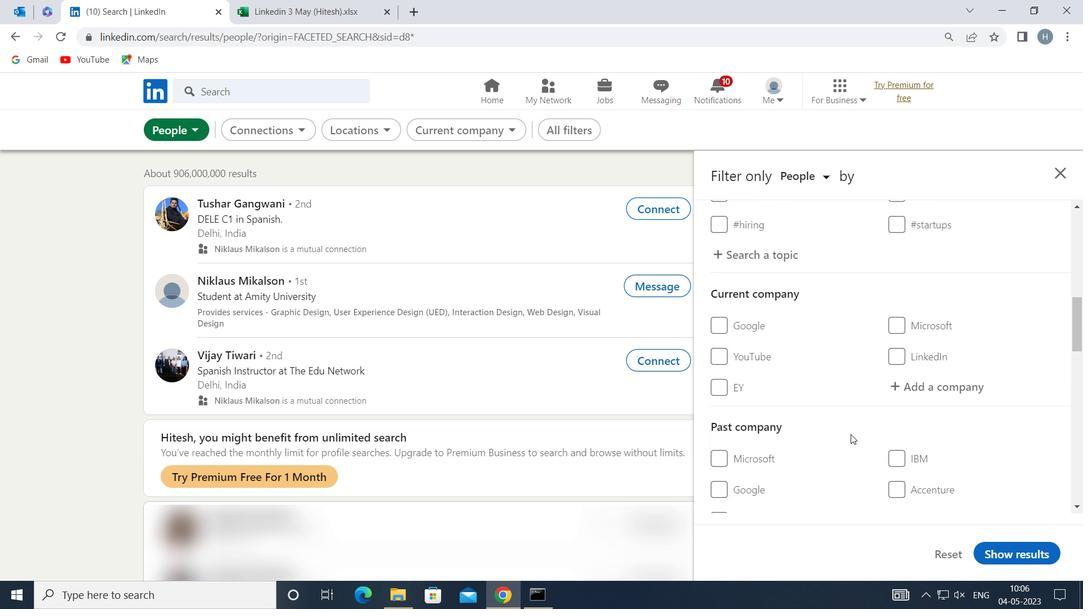
Action: Mouse moved to (901, 447)
Screenshot: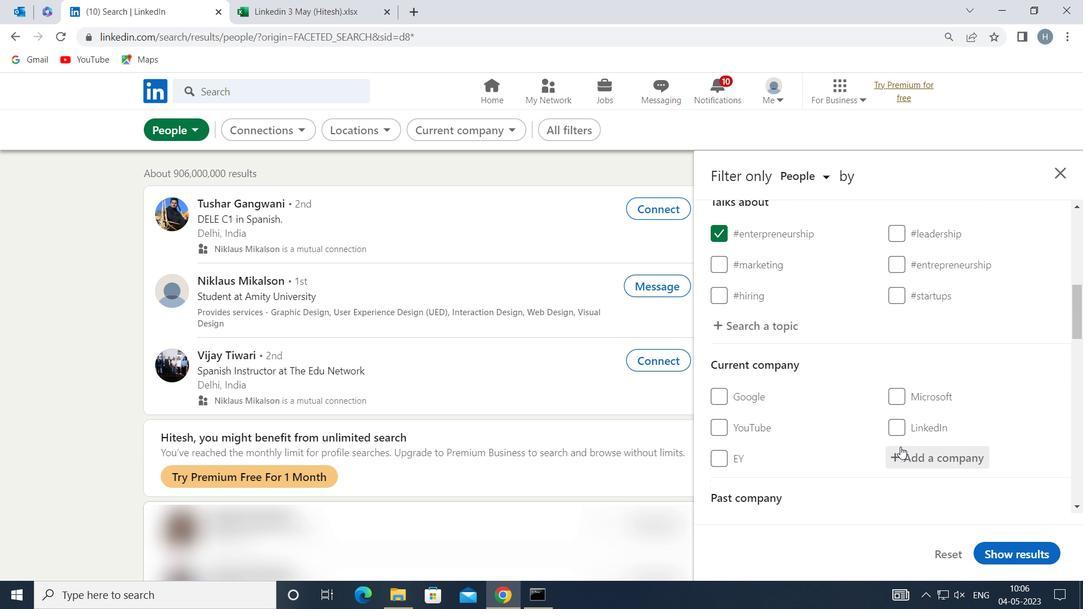 
Action: Mouse pressed left at (901, 447)
Screenshot: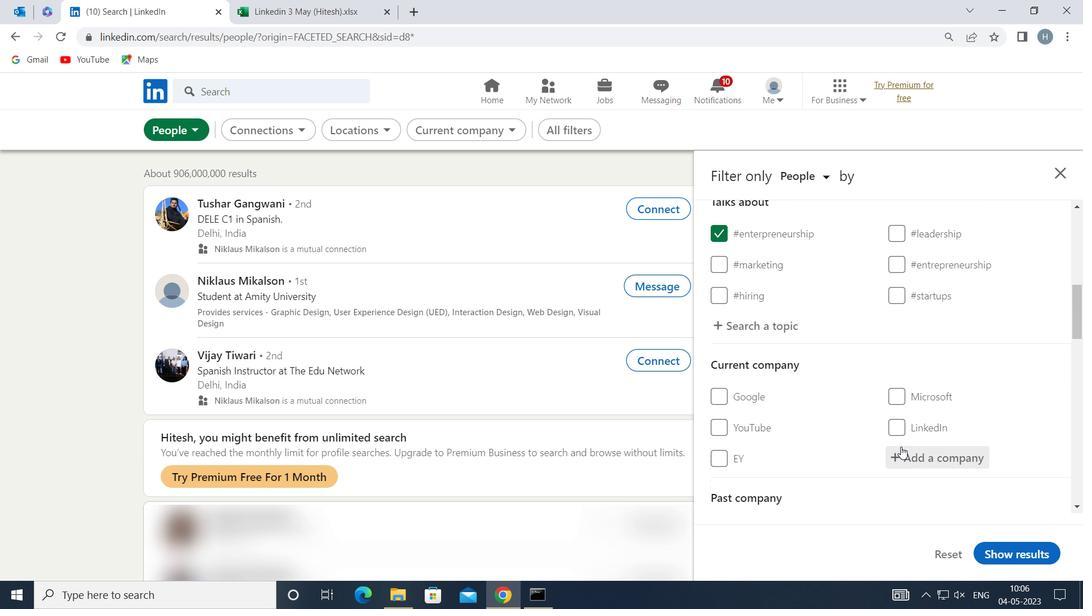 
Action: Key pressed <Key.shift>CIMPREE
Screenshot: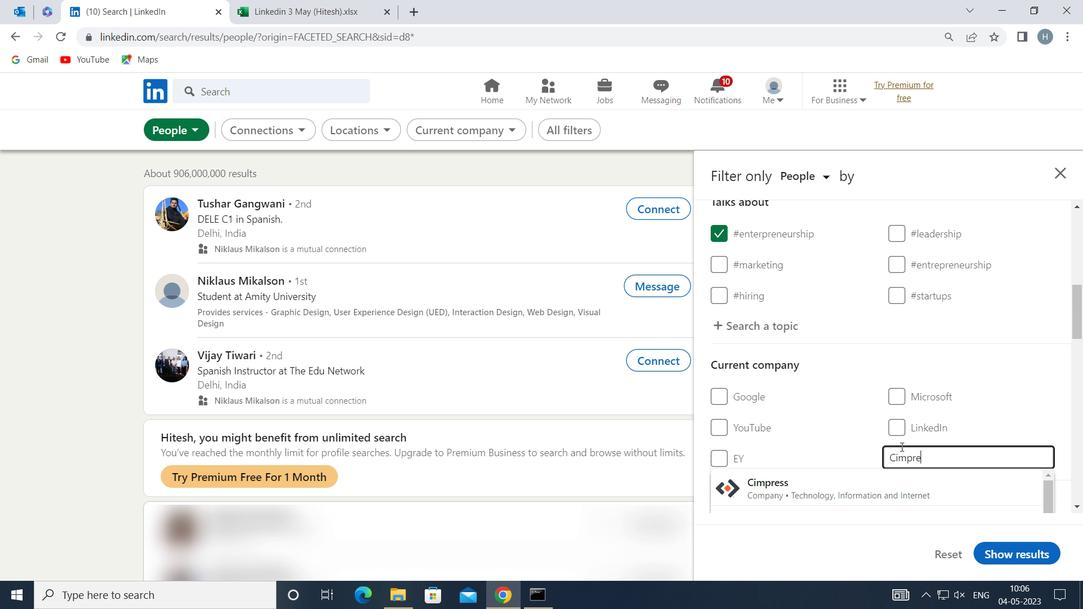 
Action: Mouse moved to (900, 447)
Screenshot: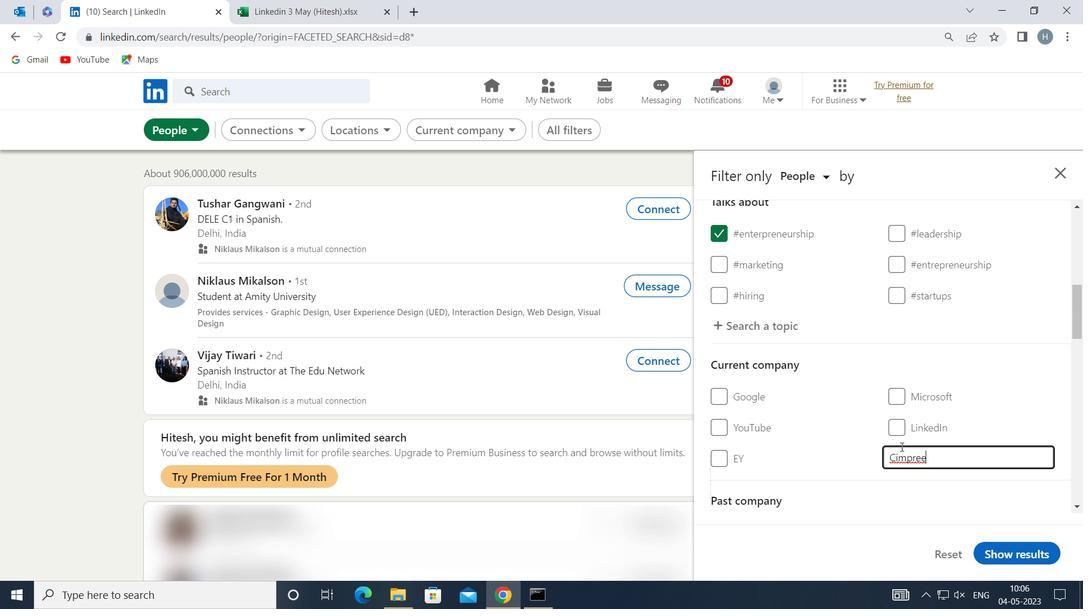 
Action: Key pressed <Key.backspace>SS<Key.space><Key.shift>I
Screenshot: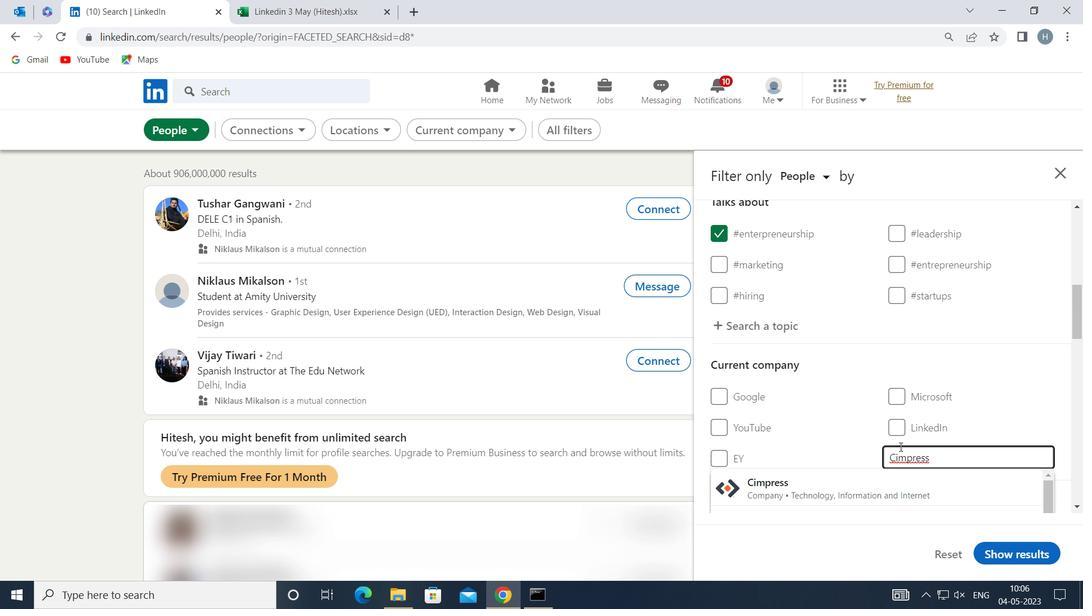 
Action: Mouse moved to (833, 479)
Screenshot: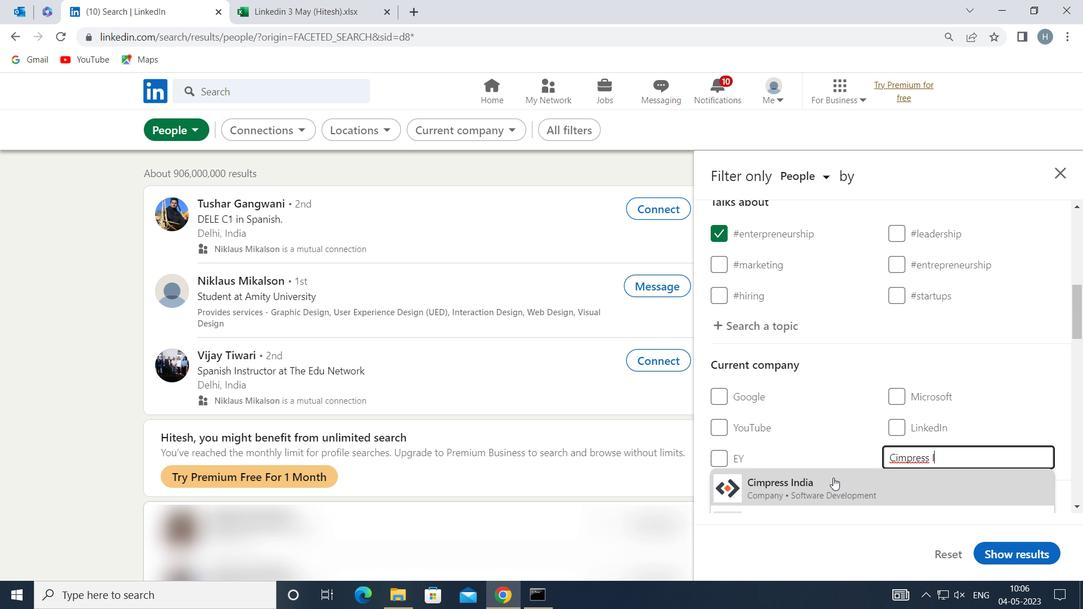 
Action: Mouse pressed left at (833, 479)
Screenshot: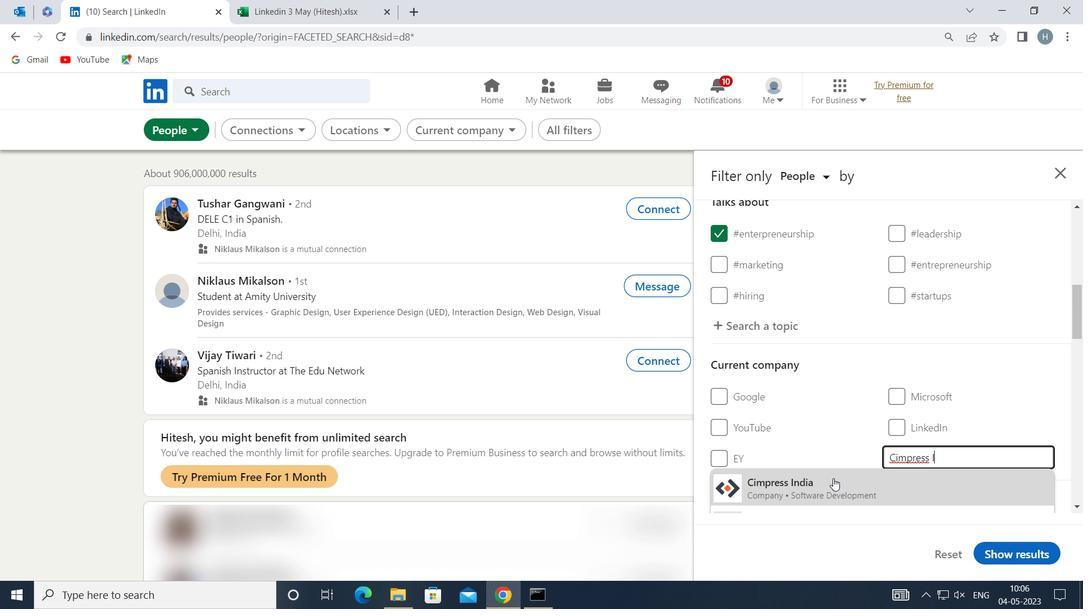 
Action: Mouse moved to (829, 425)
Screenshot: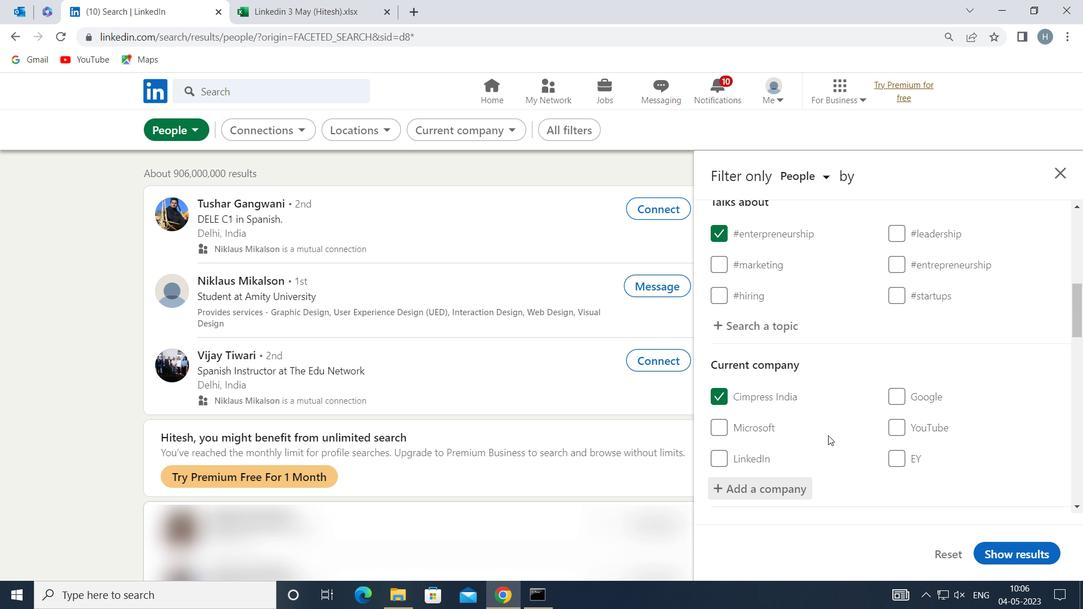 
Action: Mouse scrolled (829, 425) with delta (0, 0)
Screenshot: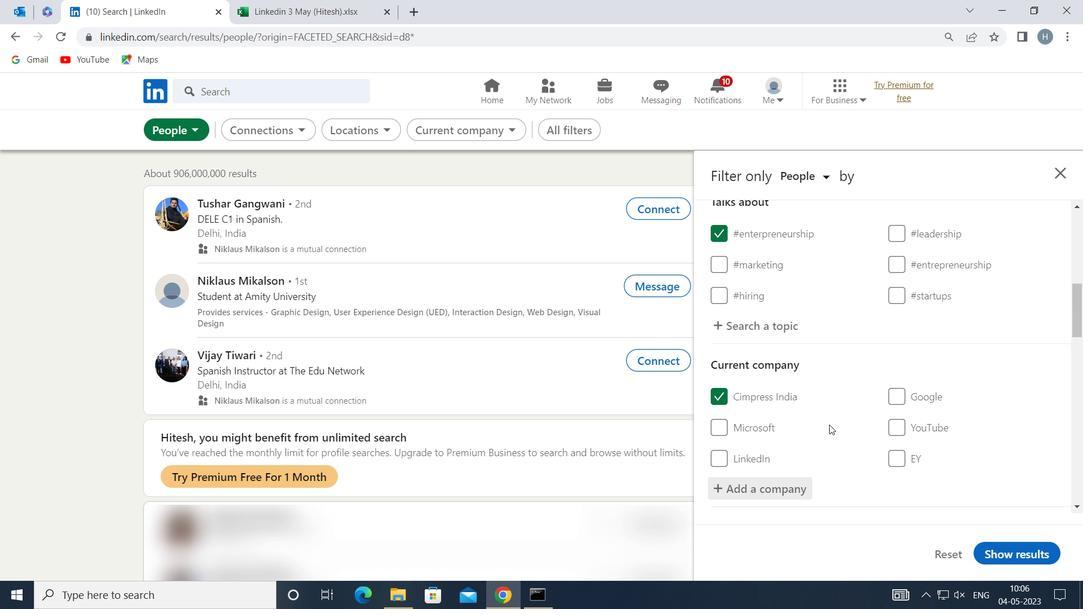 
Action: Mouse scrolled (829, 425) with delta (0, 0)
Screenshot: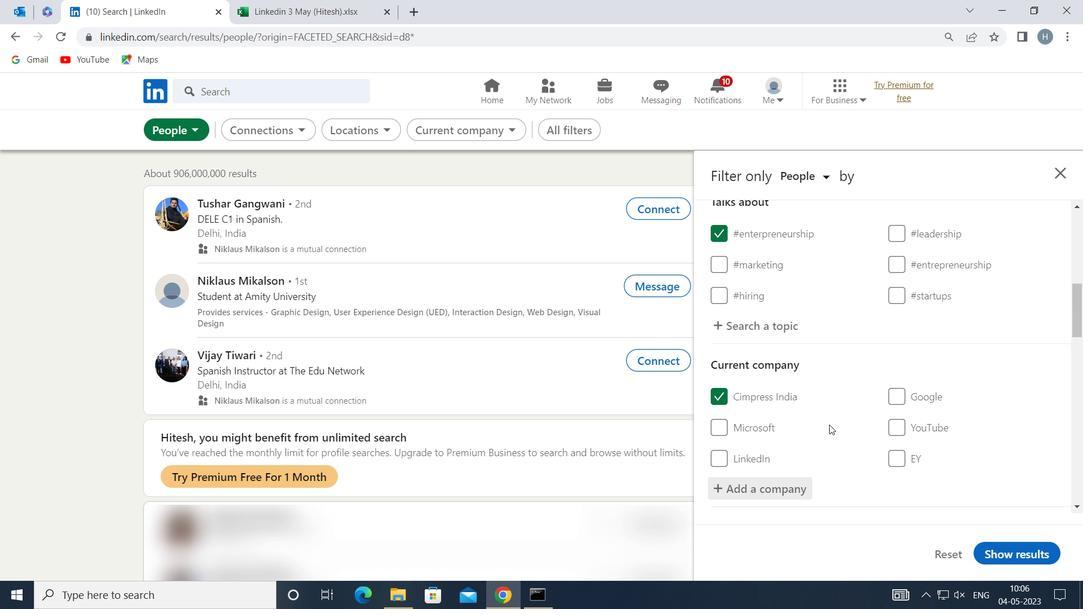 
Action: Mouse scrolled (829, 425) with delta (0, 0)
Screenshot: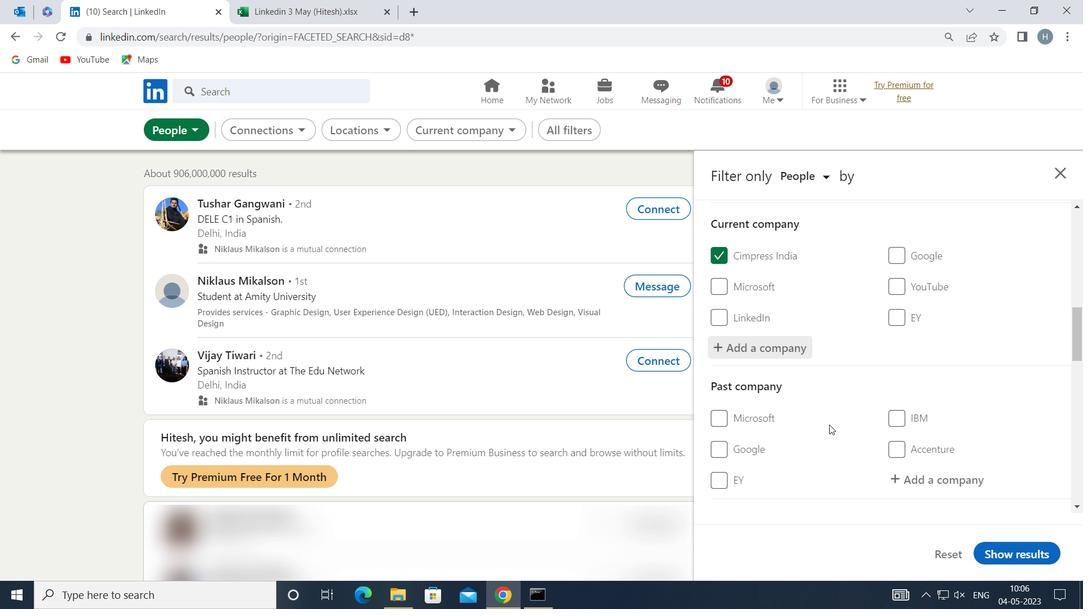 
Action: Mouse scrolled (829, 425) with delta (0, 0)
Screenshot: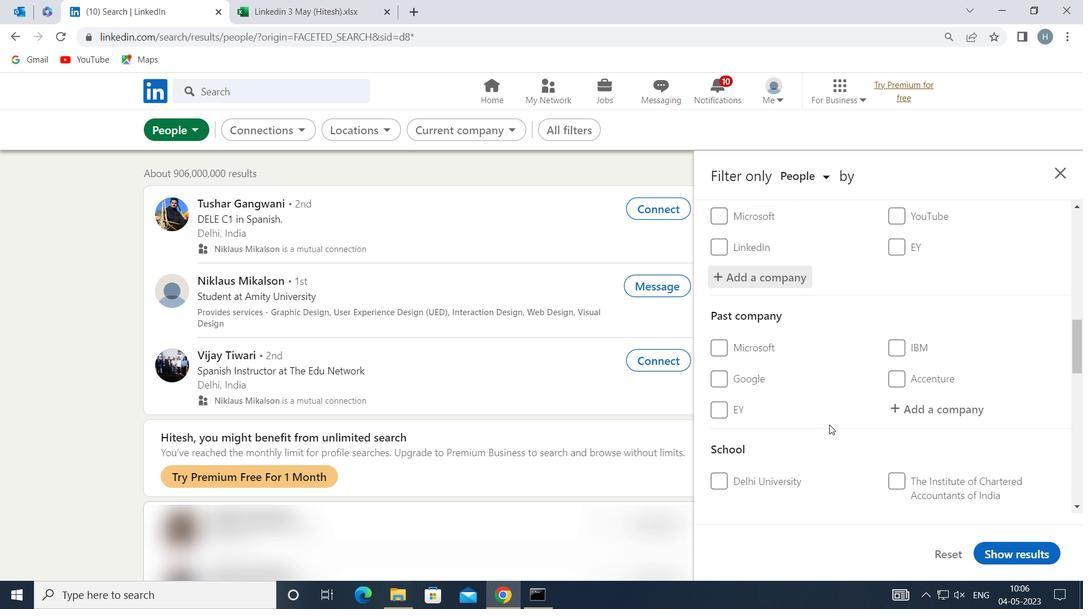 
Action: Mouse scrolled (829, 425) with delta (0, 0)
Screenshot: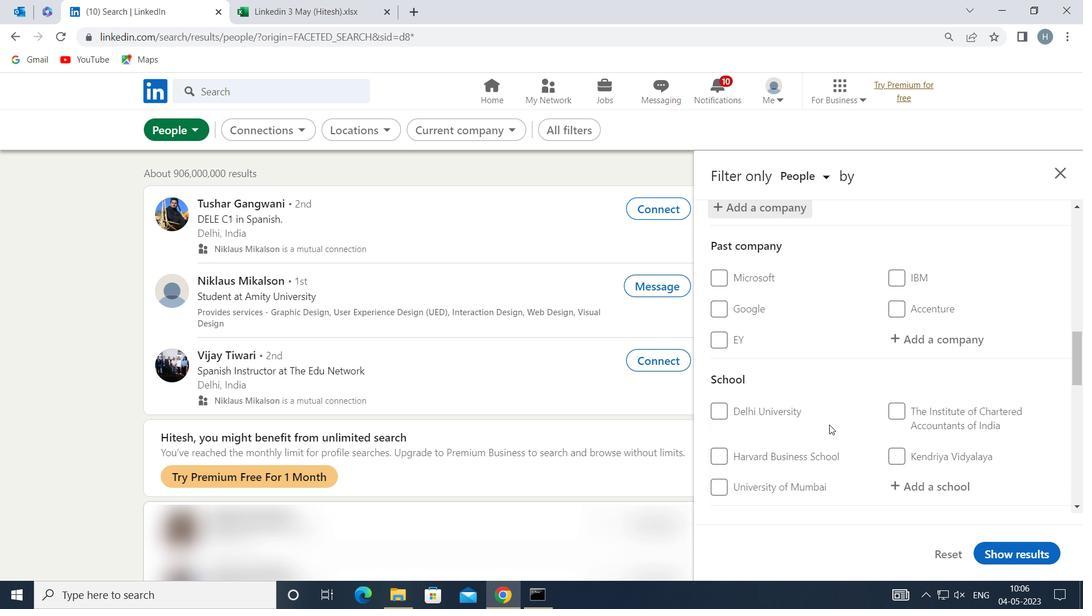 
Action: Mouse moved to (939, 418)
Screenshot: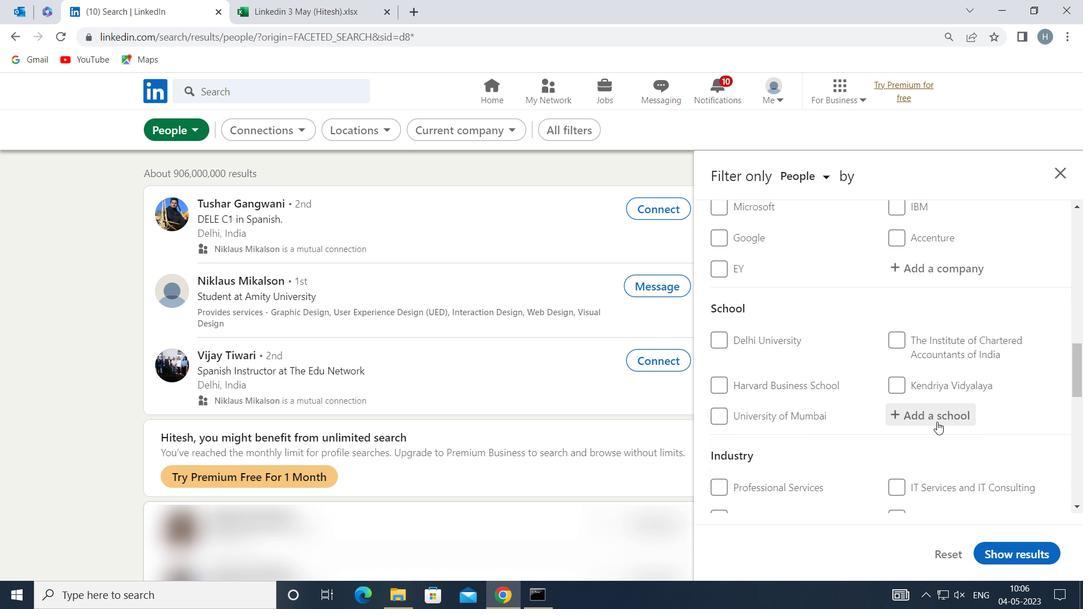 
Action: Mouse pressed left at (939, 418)
Screenshot: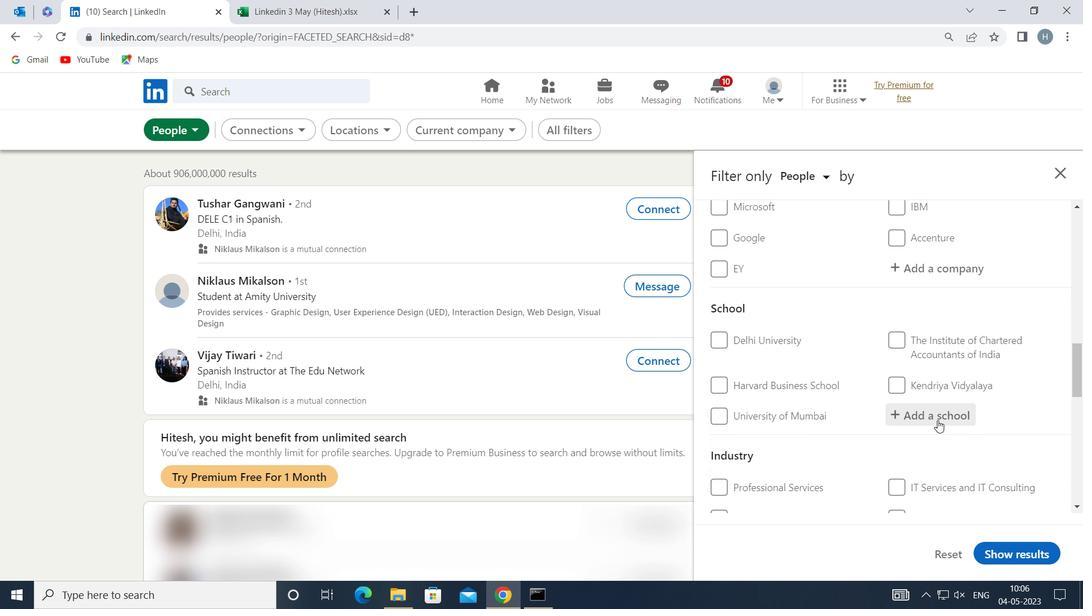 
Action: Key pressed <Key.shift><Key.shift><Key.shift><Key.shift><Key.shift><Key.shift><Key.shift><Key.shift><Key.shift><Key.shift><Key.shift><Key.shift><Key.shift><Key.shift><Key.shift><Key.shift><Key.shift><Key.shift><Key.shift><Key.shift><Key.shift><Key.shift><Key.shift><Key.shift><Key.shift><Key.shift>IETE
Screenshot: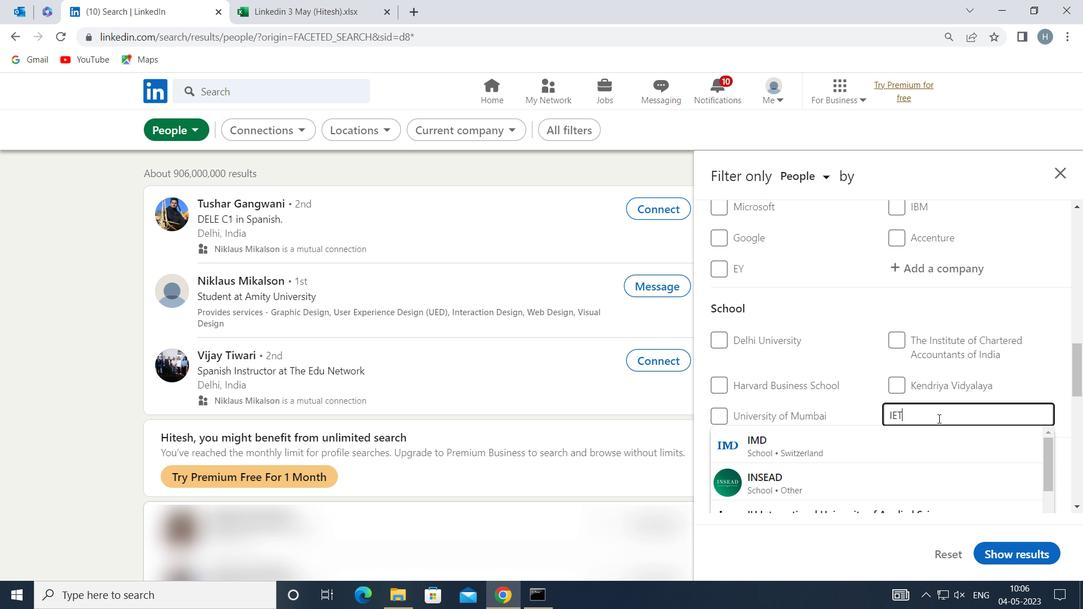 
Action: Mouse moved to (829, 446)
Screenshot: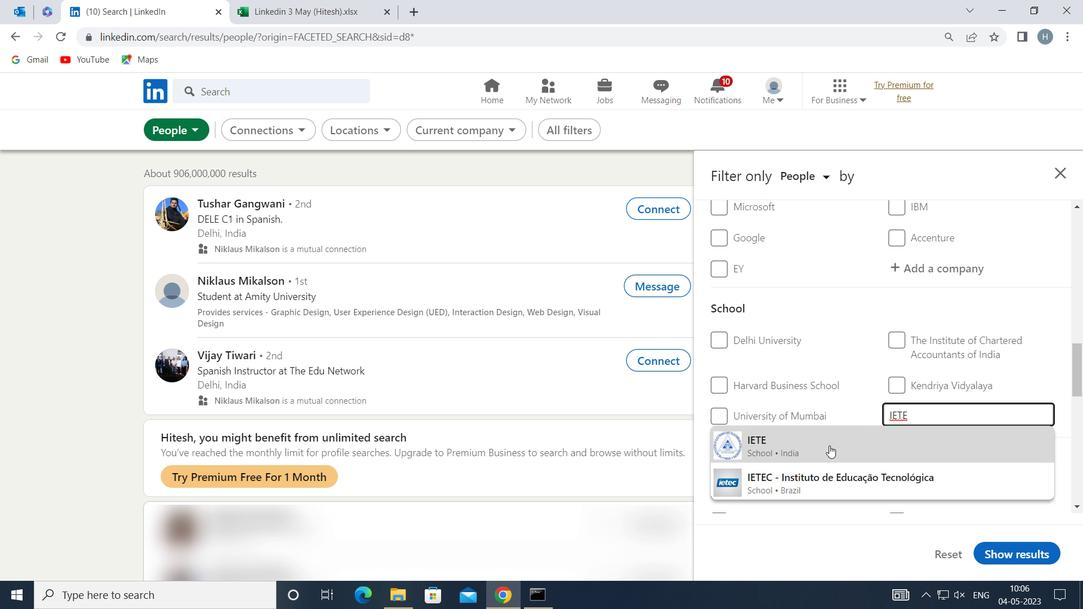 
Action: Mouse pressed left at (829, 446)
Screenshot: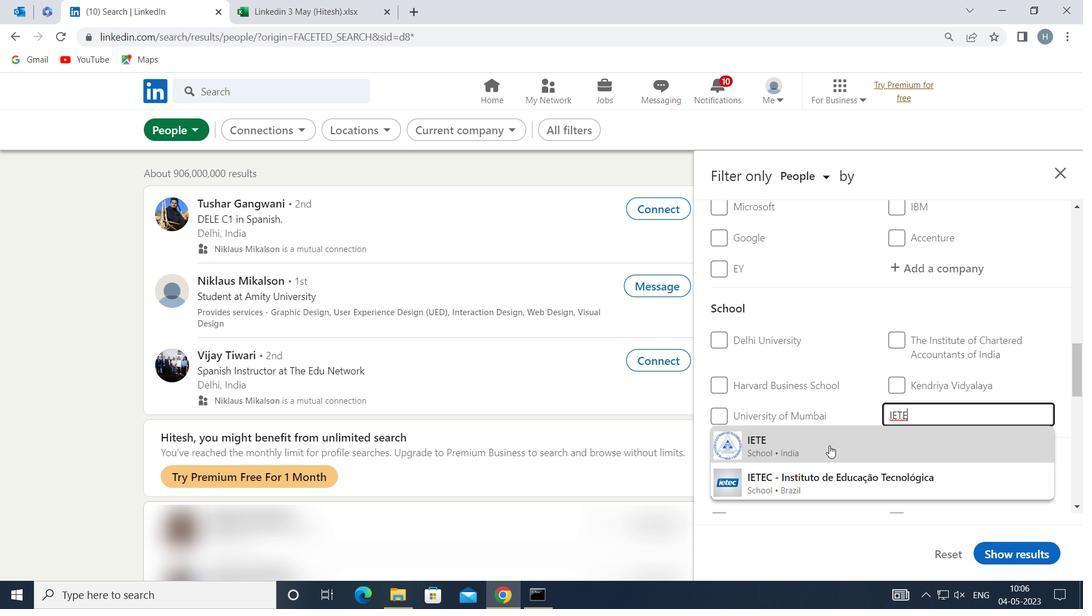 
Action: Mouse moved to (824, 423)
Screenshot: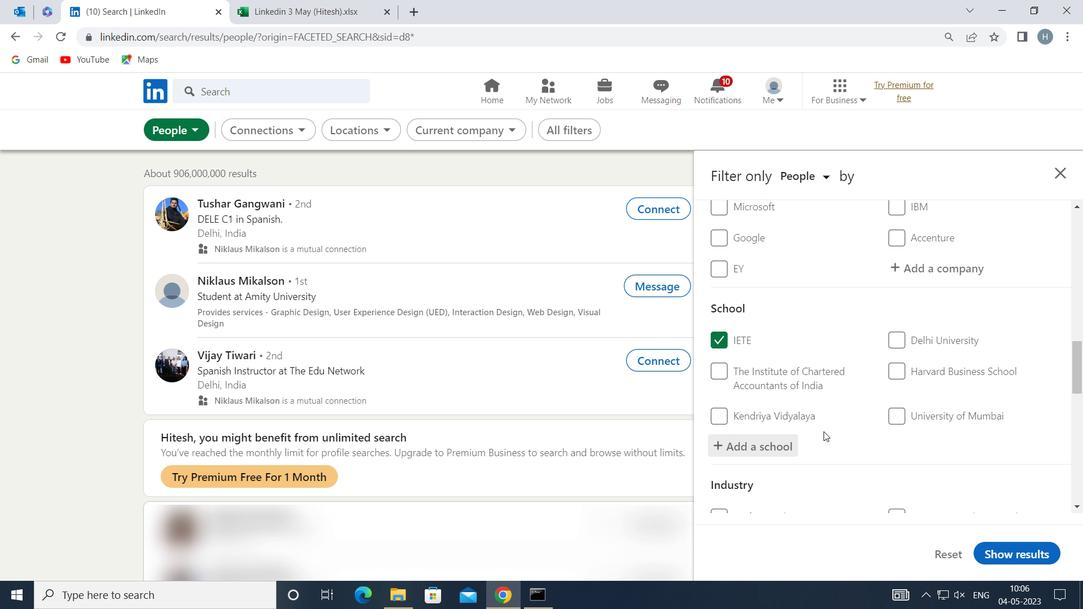 
Action: Mouse scrolled (824, 422) with delta (0, 0)
Screenshot: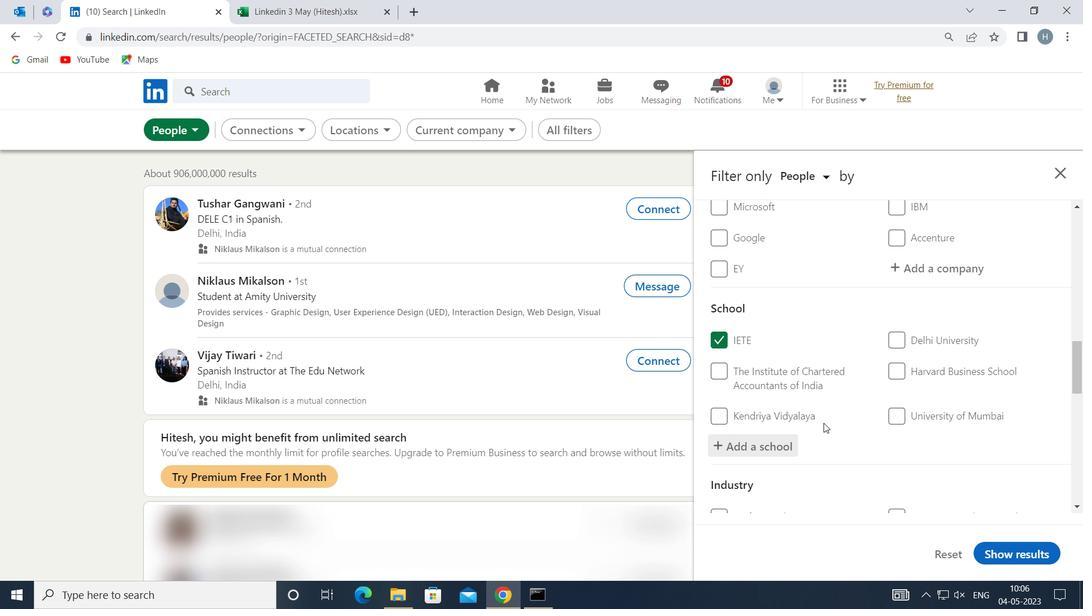 
Action: Mouse moved to (824, 423)
Screenshot: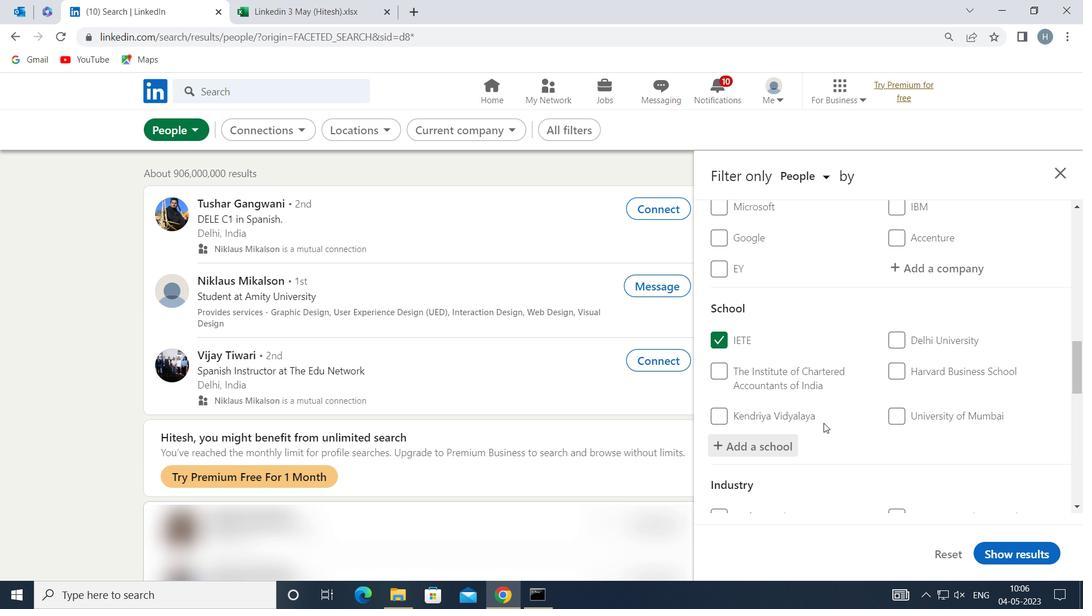 
Action: Mouse scrolled (824, 422) with delta (0, 0)
Screenshot: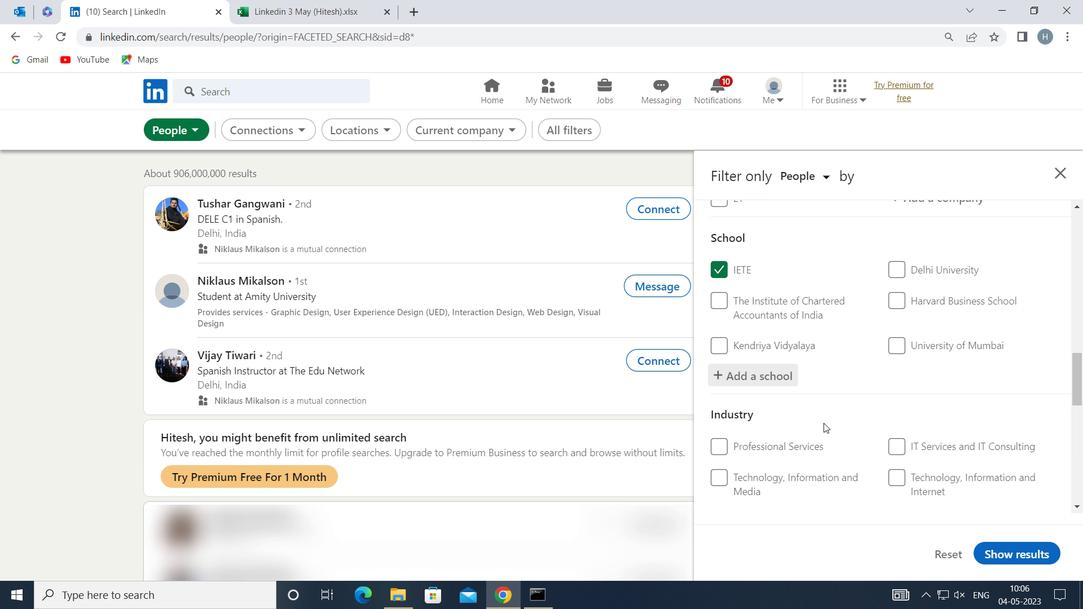
Action: Mouse scrolled (824, 422) with delta (0, 0)
Screenshot: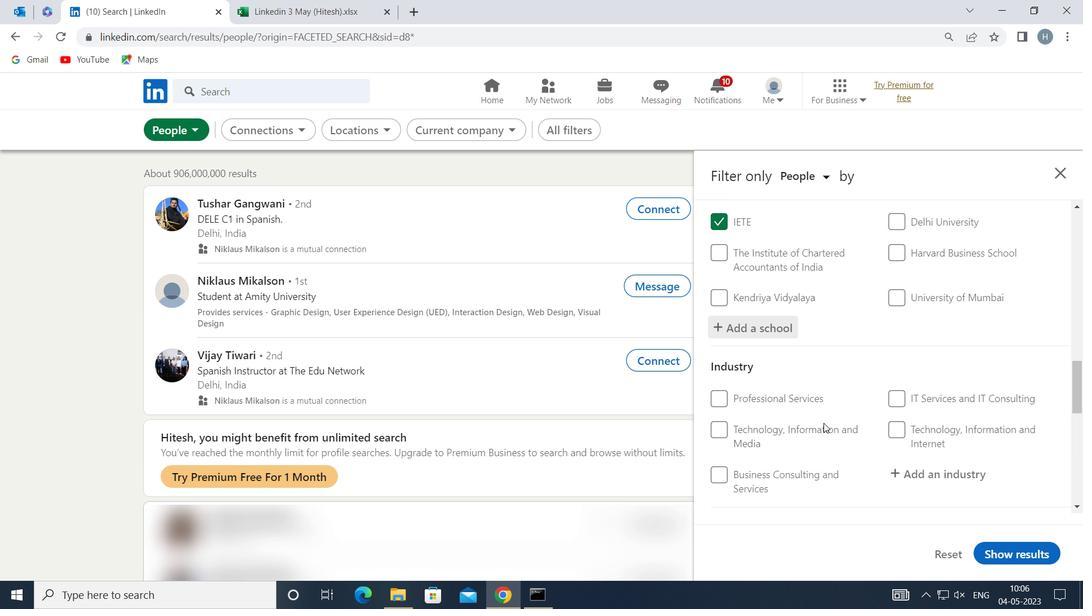 
Action: Mouse moved to (925, 379)
Screenshot: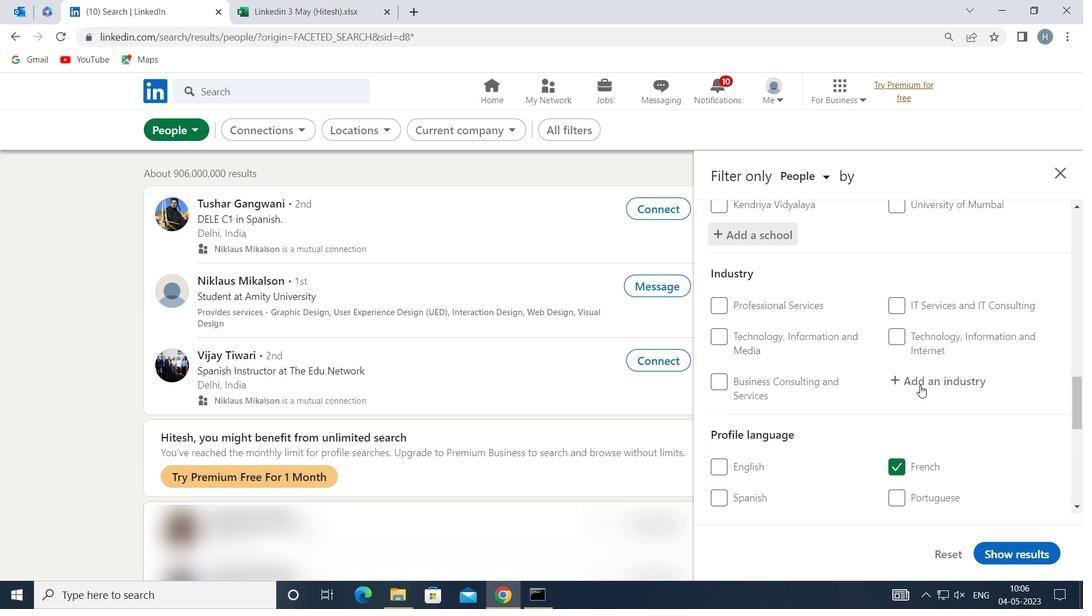 
Action: Mouse pressed left at (925, 379)
Screenshot: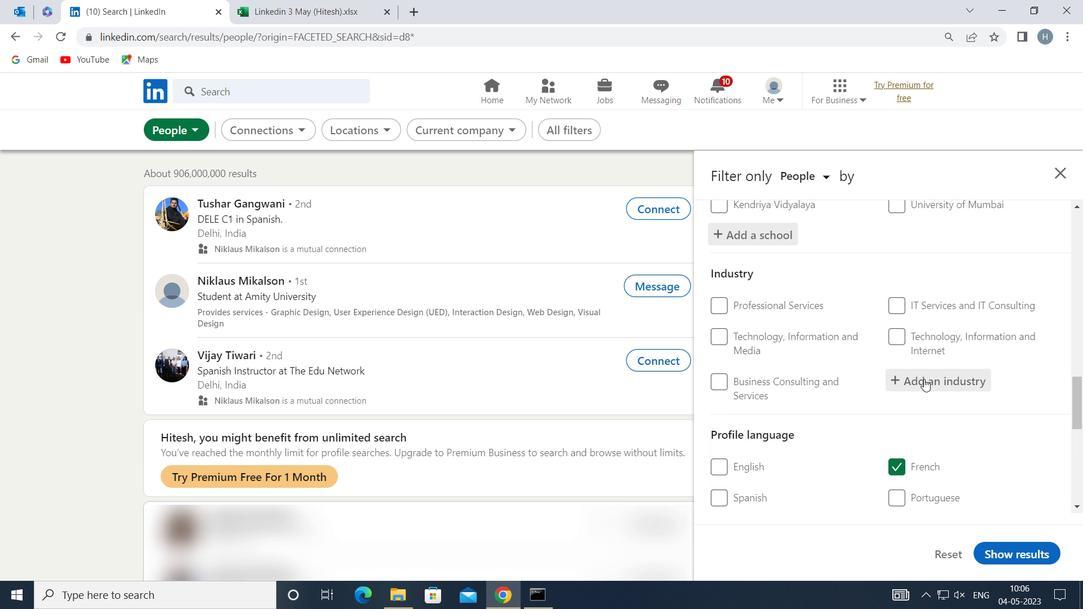 
Action: Key pressed <Key.shift>PERSONAL<Key.space>AND<Key.space><Key.shift>LAU
Screenshot: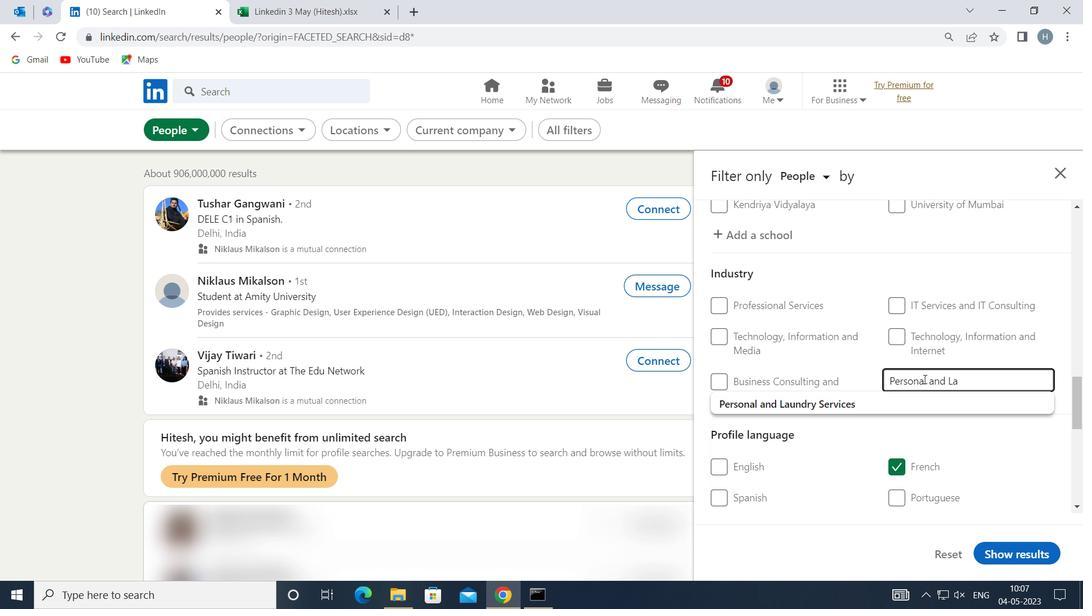 
Action: Mouse moved to (853, 393)
Screenshot: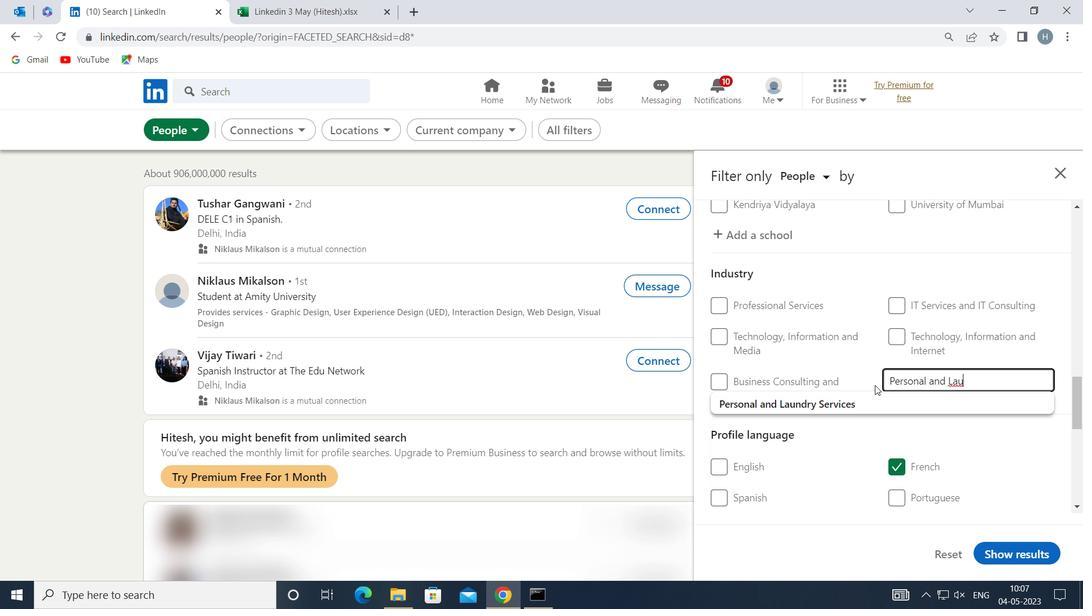 
Action: Mouse pressed left at (853, 393)
Screenshot: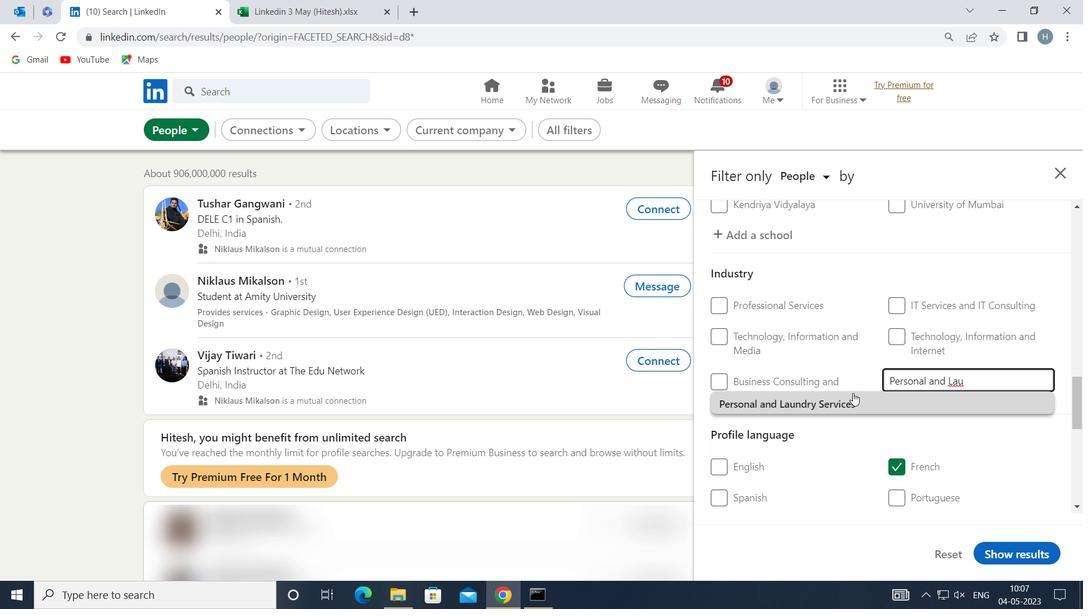 
Action: Mouse moved to (849, 397)
Screenshot: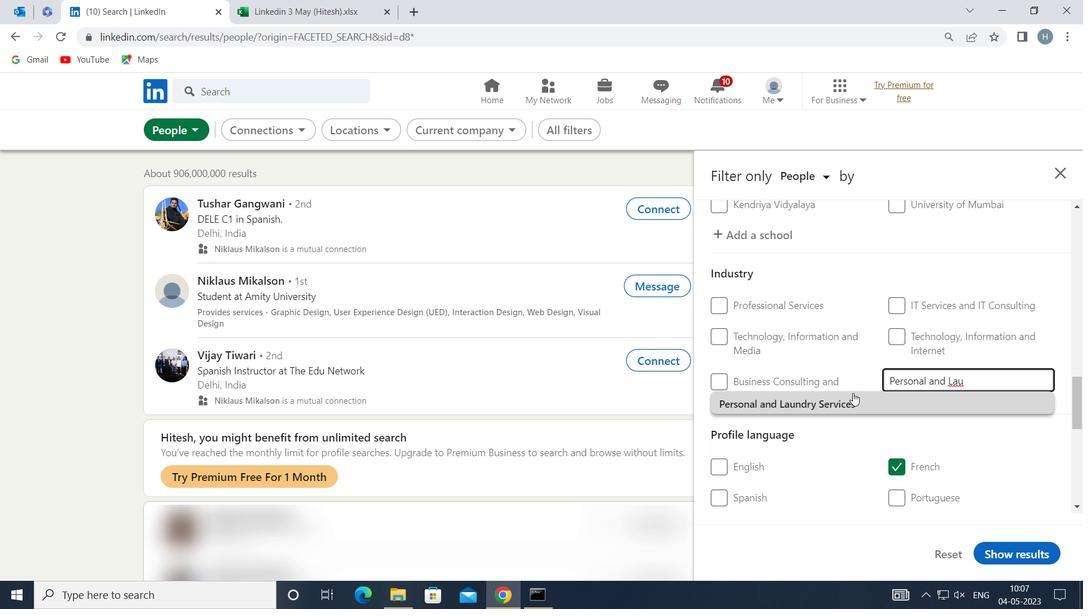 
Action: Mouse scrolled (849, 396) with delta (0, 0)
Screenshot: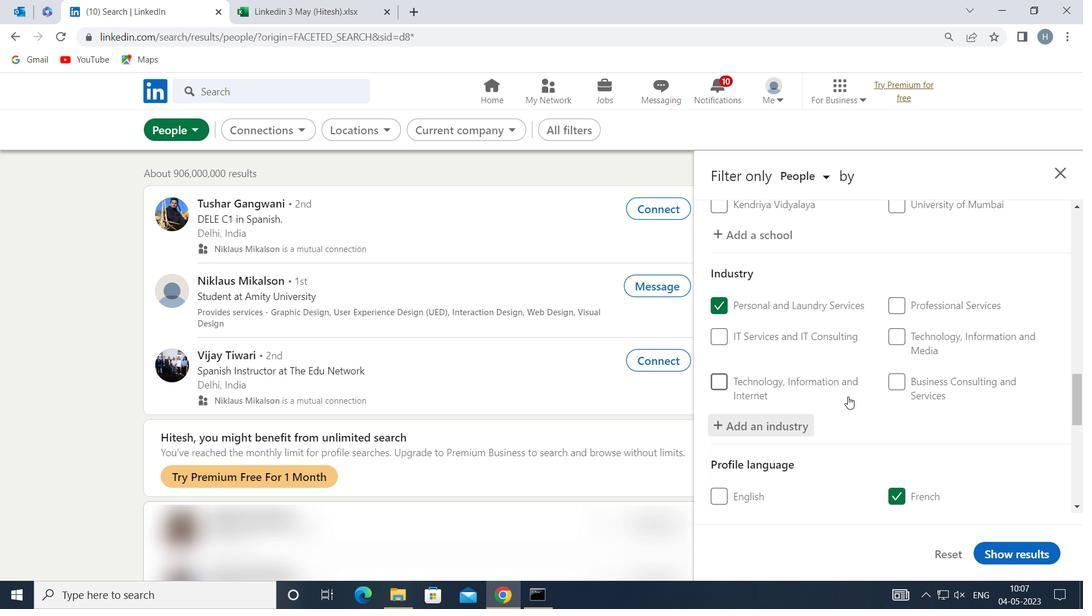 
Action: Mouse scrolled (849, 396) with delta (0, 0)
Screenshot: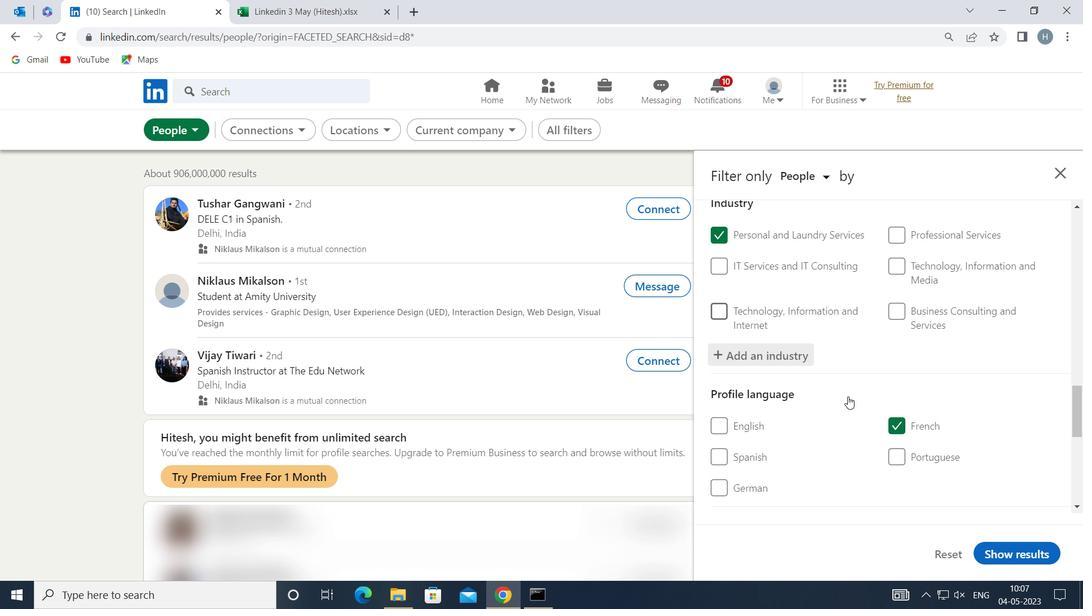 
Action: Mouse scrolled (849, 396) with delta (0, 0)
Screenshot: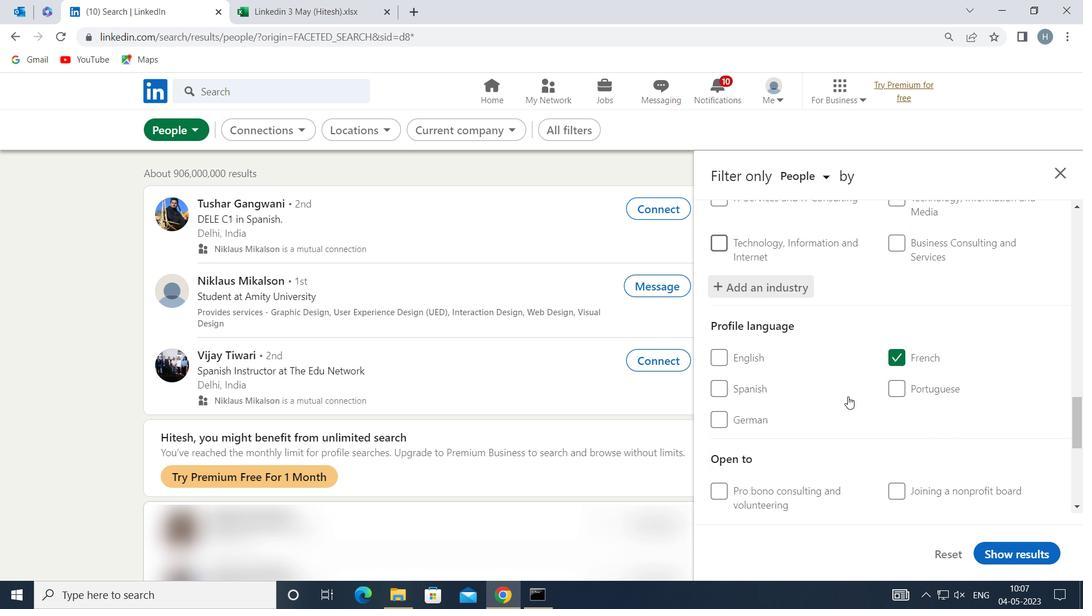 
Action: Mouse scrolled (849, 396) with delta (0, 0)
Screenshot: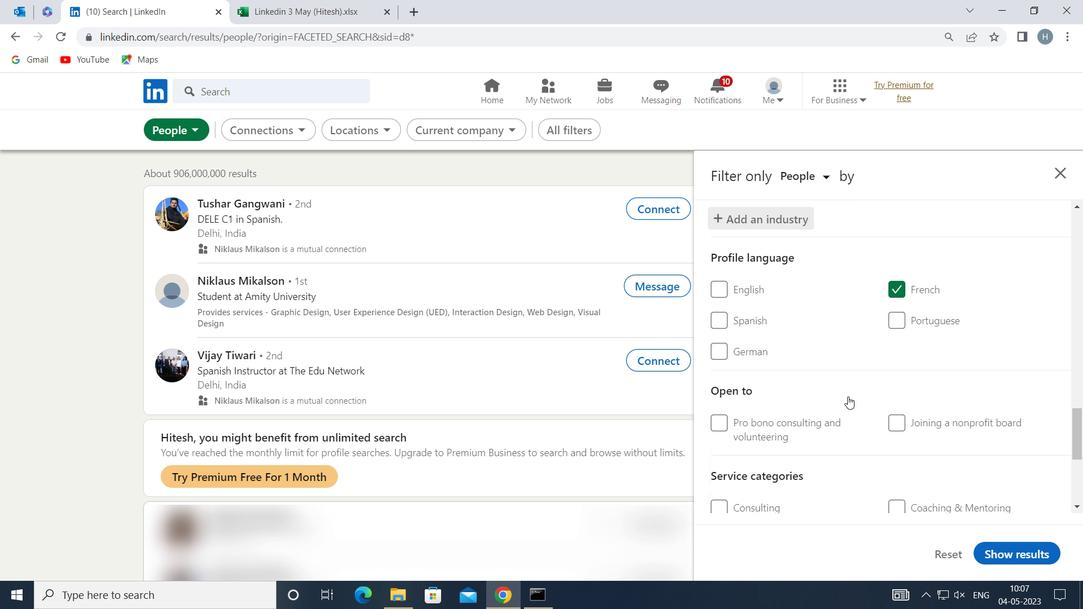 
Action: Mouse scrolled (849, 396) with delta (0, 0)
Screenshot: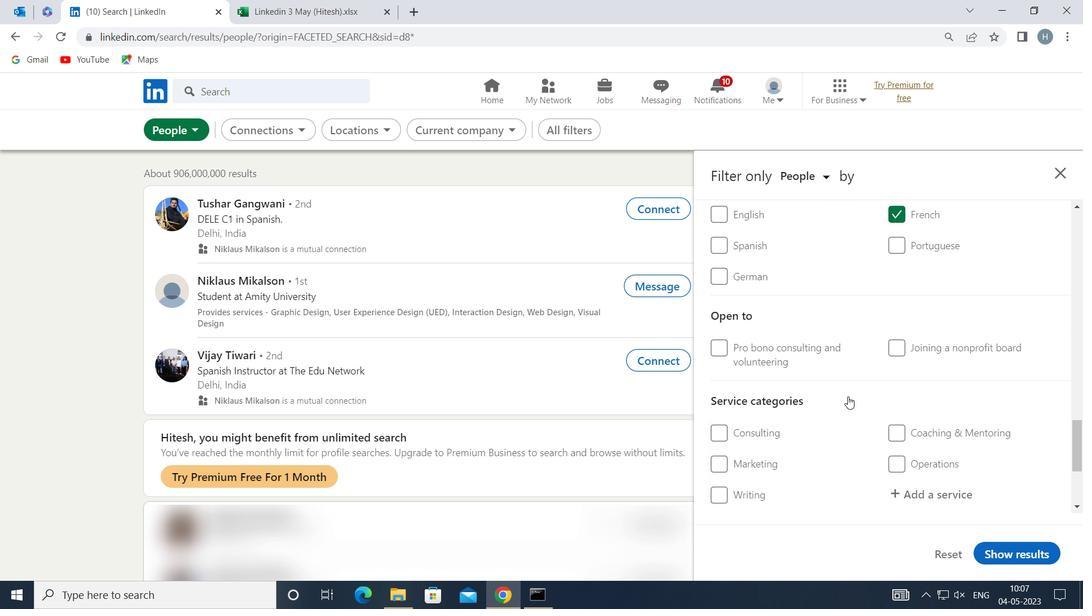 
Action: Mouse scrolled (849, 396) with delta (0, 0)
Screenshot: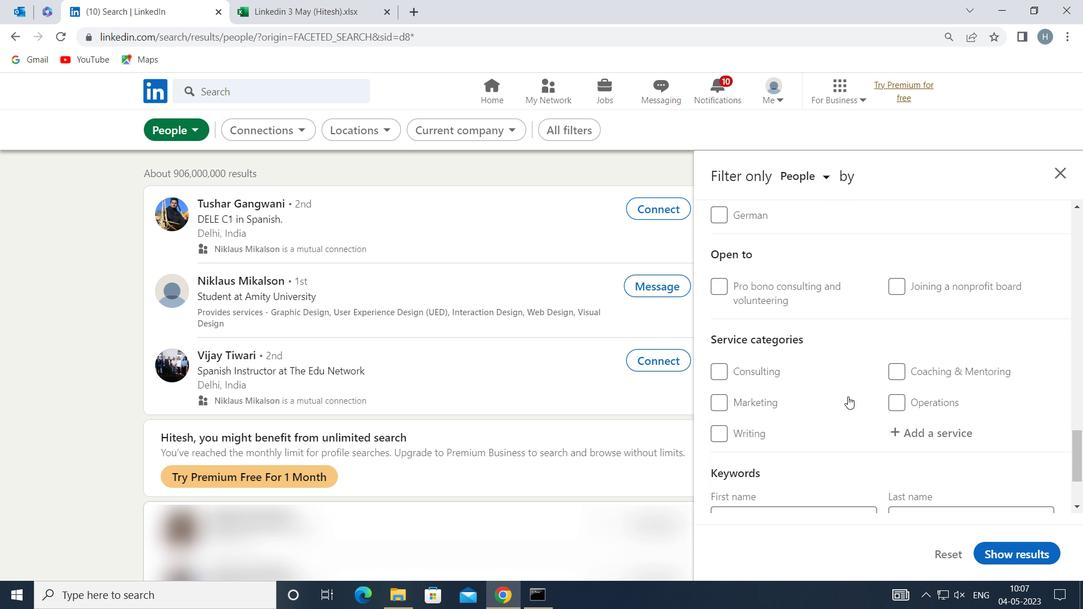 
Action: Mouse moved to (934, 346)
Screenshot: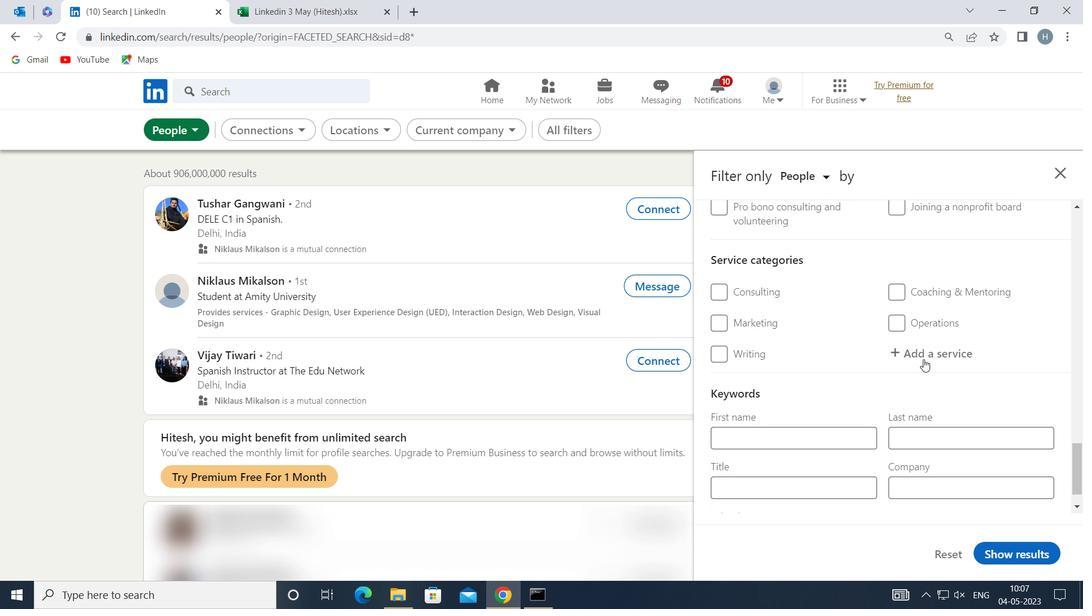 
Action: Mouse pressed left at (934, 346)
Screenshot: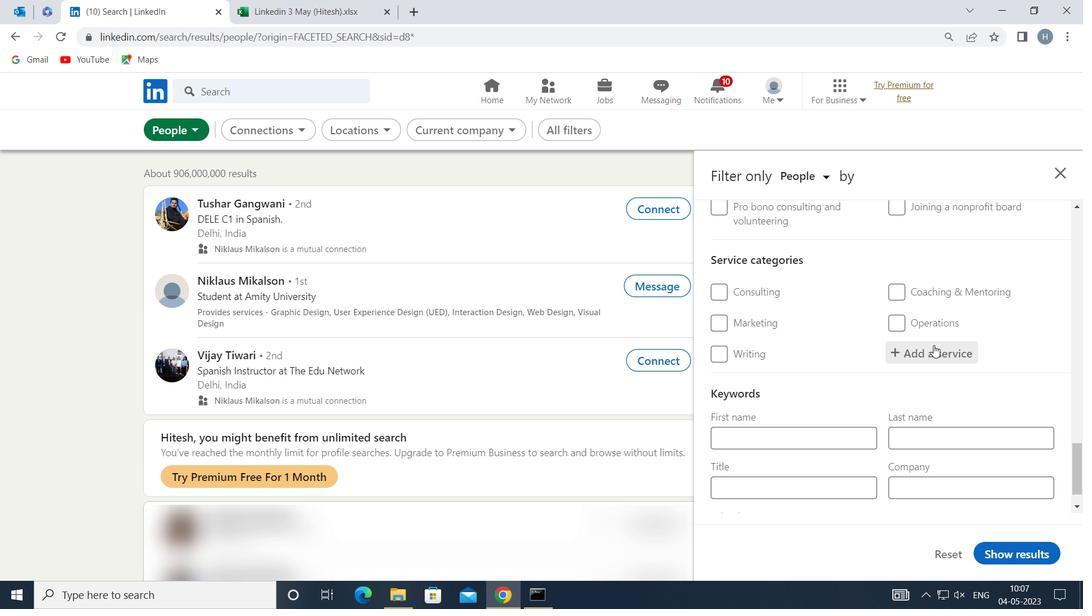 
Action: Key pressed <Key.shift>BOOKKEE
Screenshot: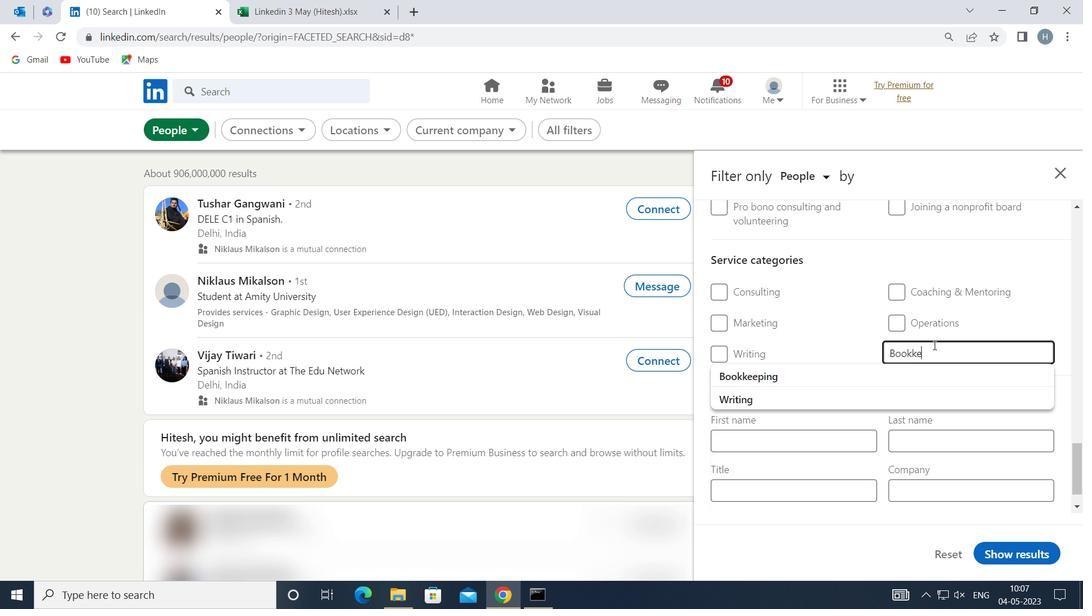 
Action: Mouse moved to (847, 372)
Screenshot: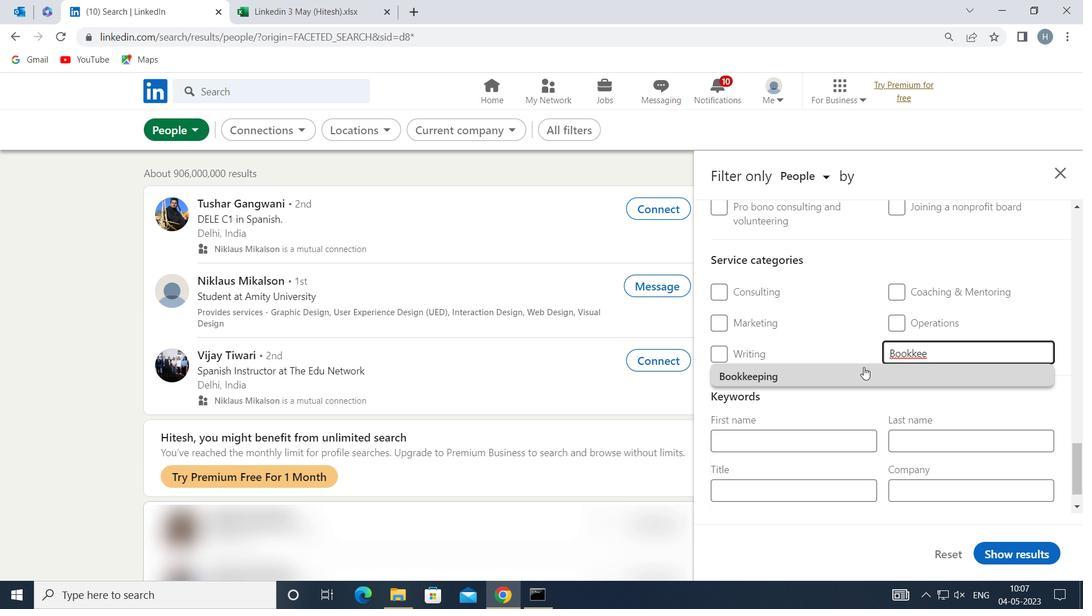 
Action: Mouse pressed left at (847, 372)
Screenshot: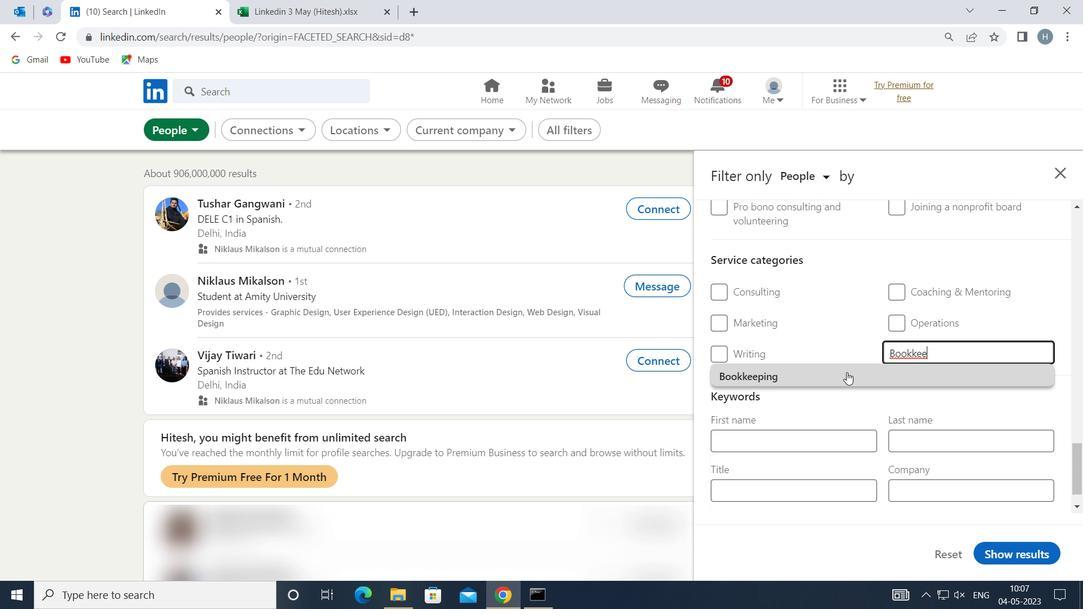 
Action: Mouse moved to (827, 375)
Screenshot: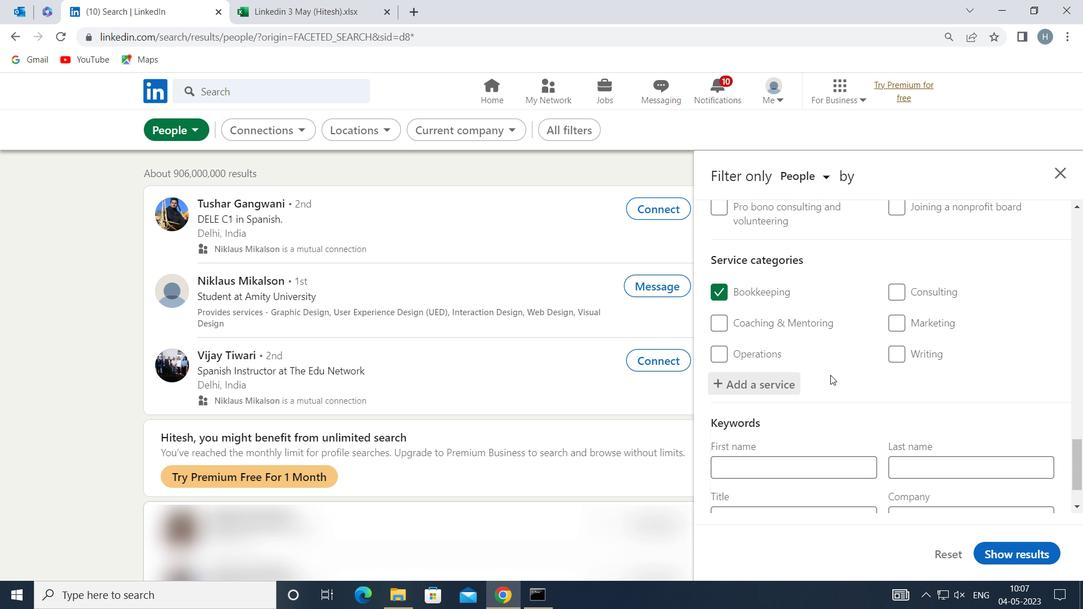 
Action: Mouse scrolled (827, 374) with delta (0, 0)
Screenshot: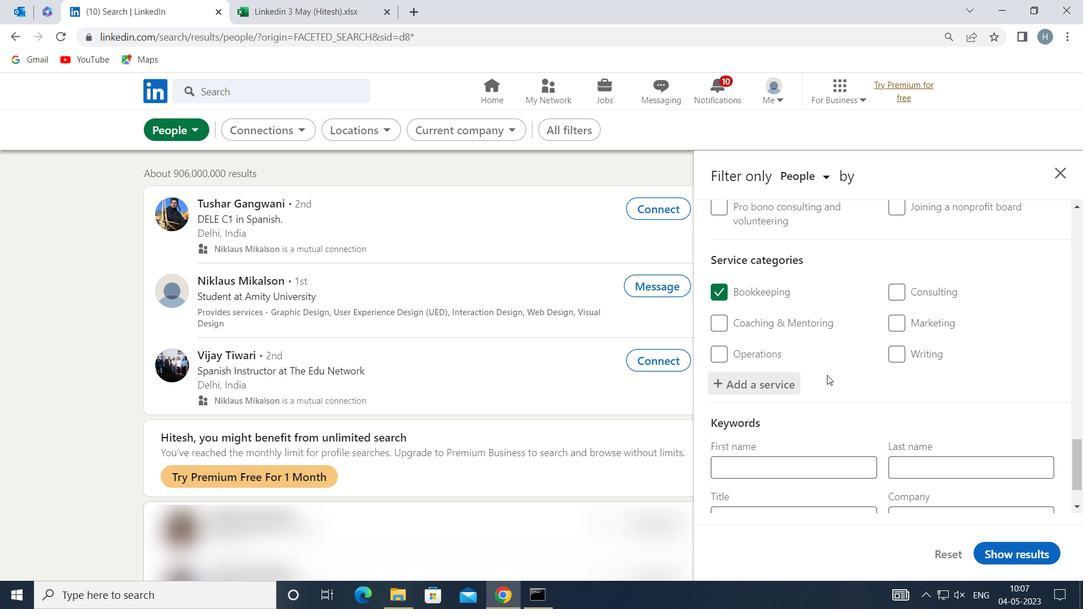 
Action: Mouse scrolled (827, 374) with delta (0, 0)
Screenshot: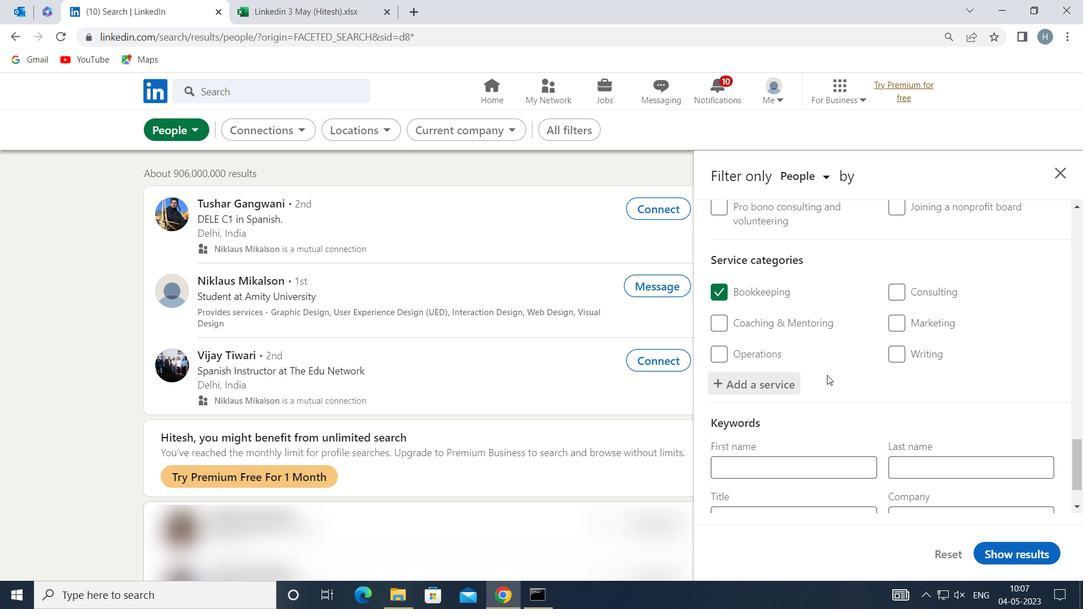 
Action: Mouse moved to (827, 374)
Screenshot: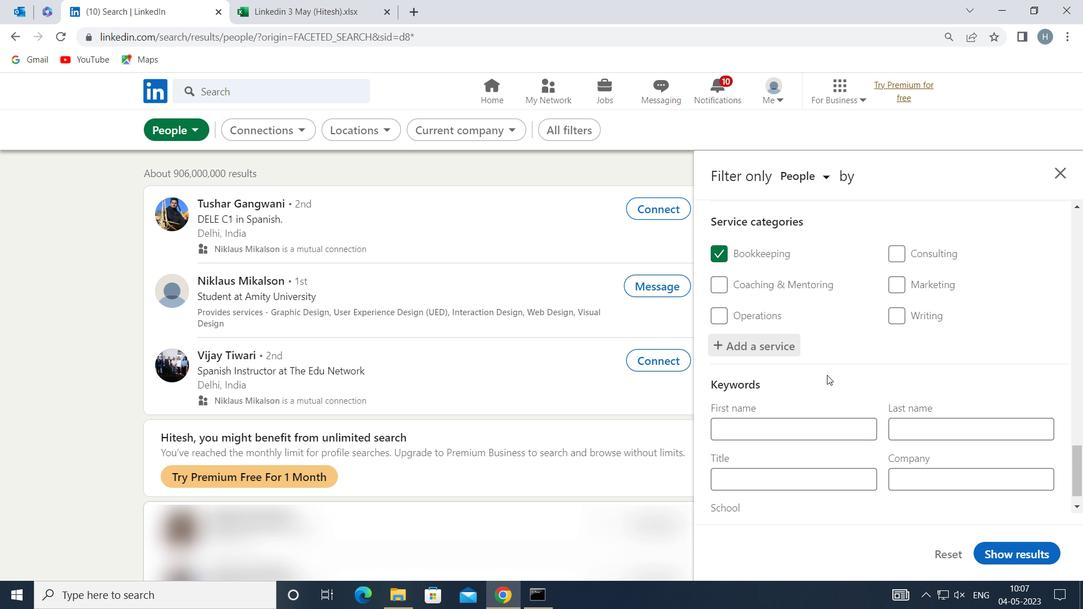 
Action: Mouse scrolled (827, 373) with delta (0, 0)
Screenshot: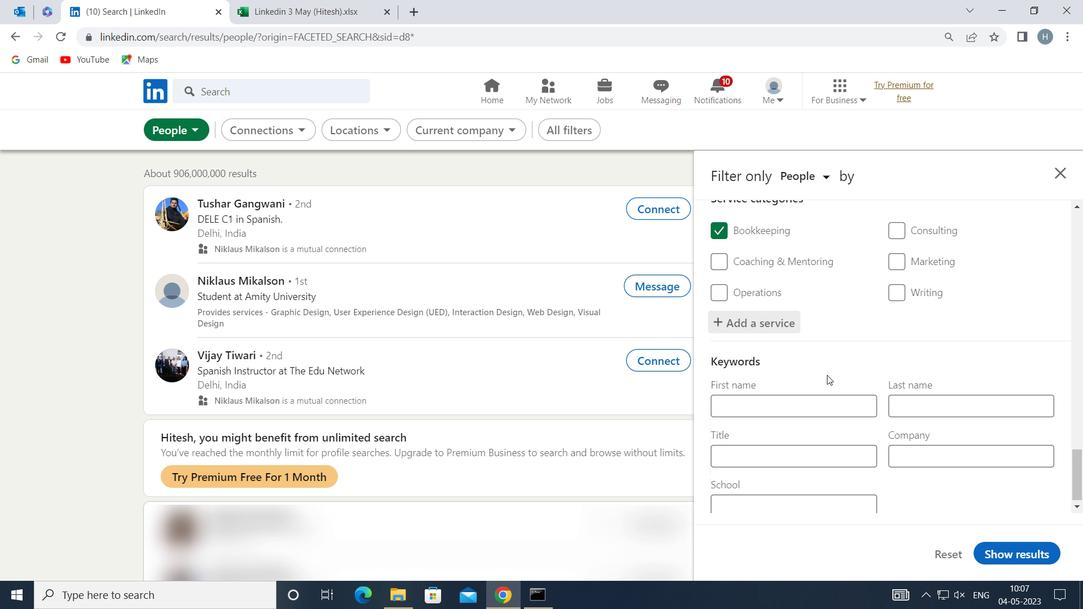 
Action: Mouse moved to (827, 373)
Screenshot: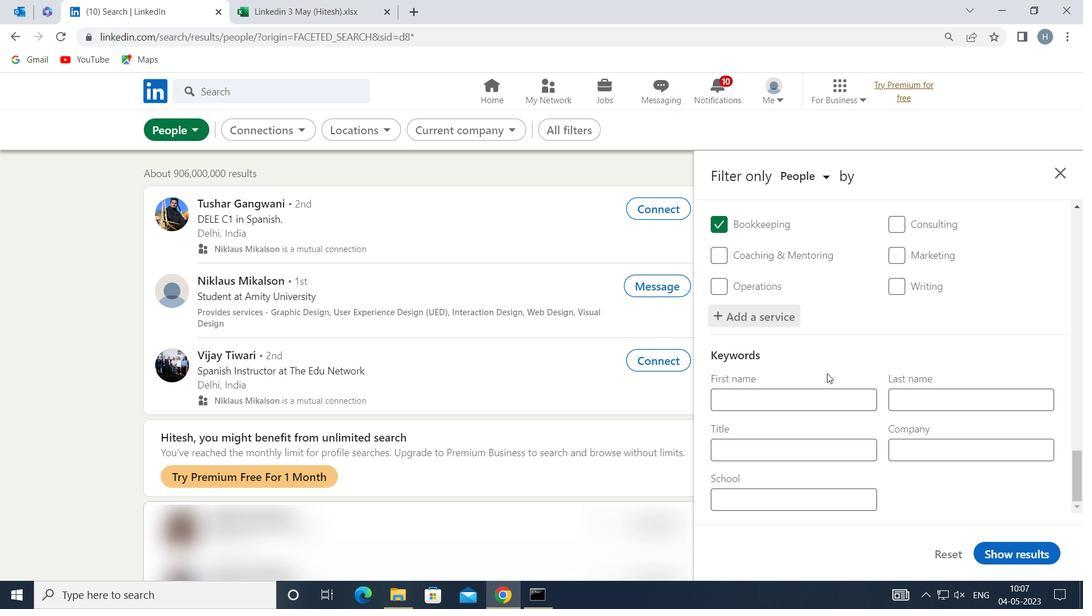 
Action: Mouse scrolled (827, 373) with delta (0, 0)
Screenshot: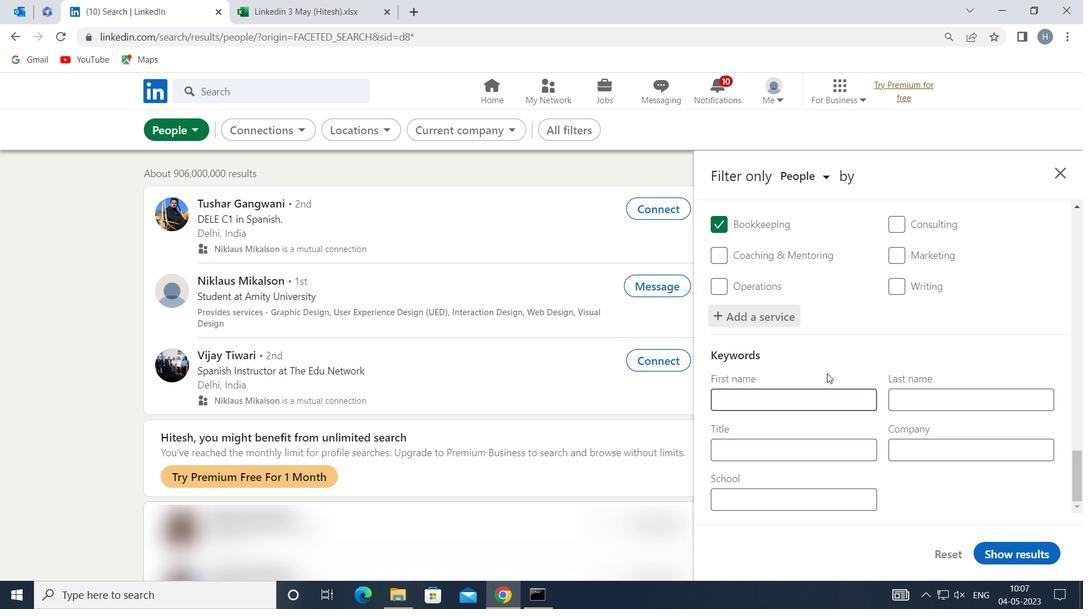 
Action: Mouse moved to (825, 374)
Screenshot: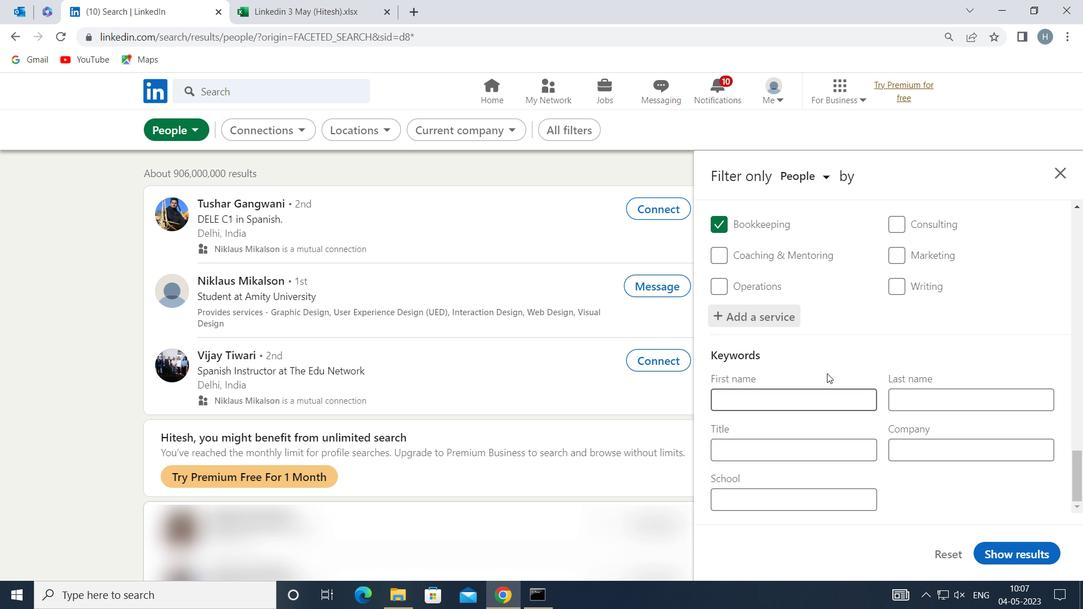 
Action: Mouse scrolled (825, 374) with delta (0, 0)
Screenshot: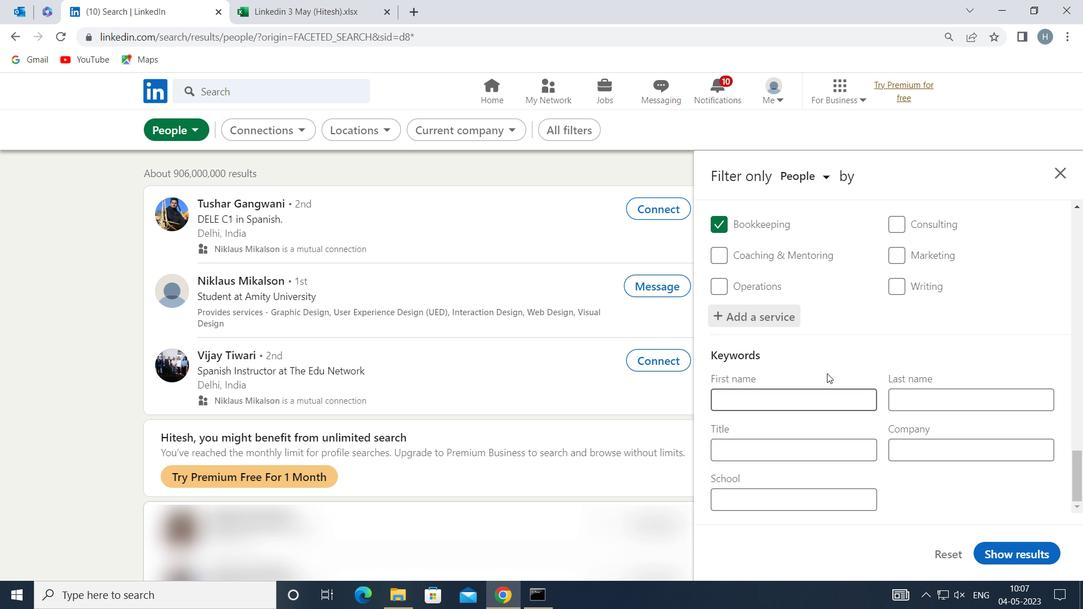 
Action: Mouse moved to (843, 446)
Screenshot: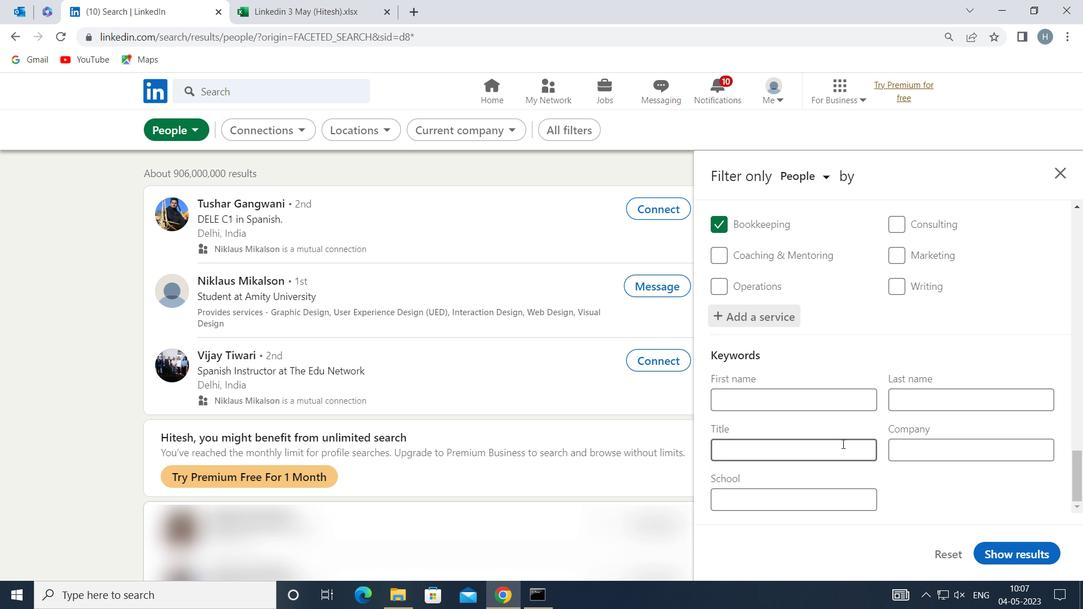 
Action: Mouse pressed left at (843, 446)
Screenshot: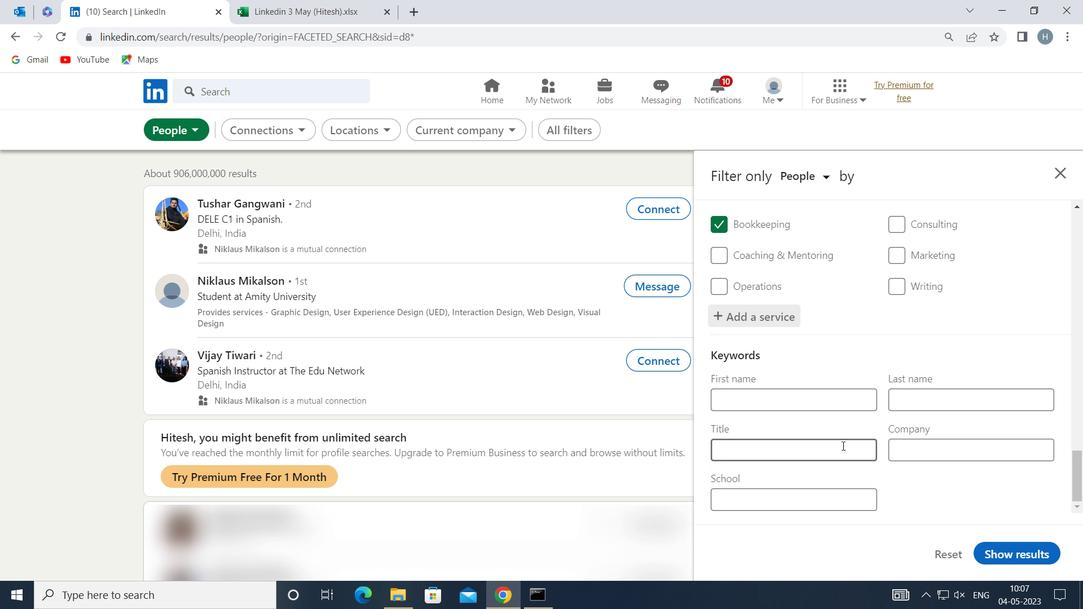 
Action: Key pressed <Key.shift>OPERATIONS<Key.space><Key.shift>MANAGER
Screenshot: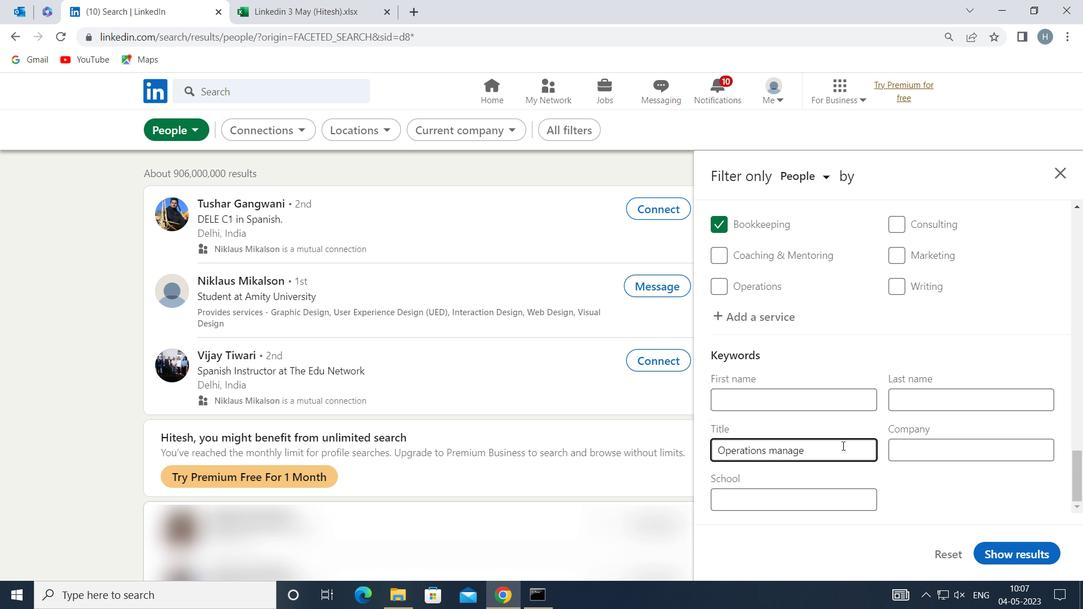 
Action: Mouse moved to (1003, 552)
Screenshot: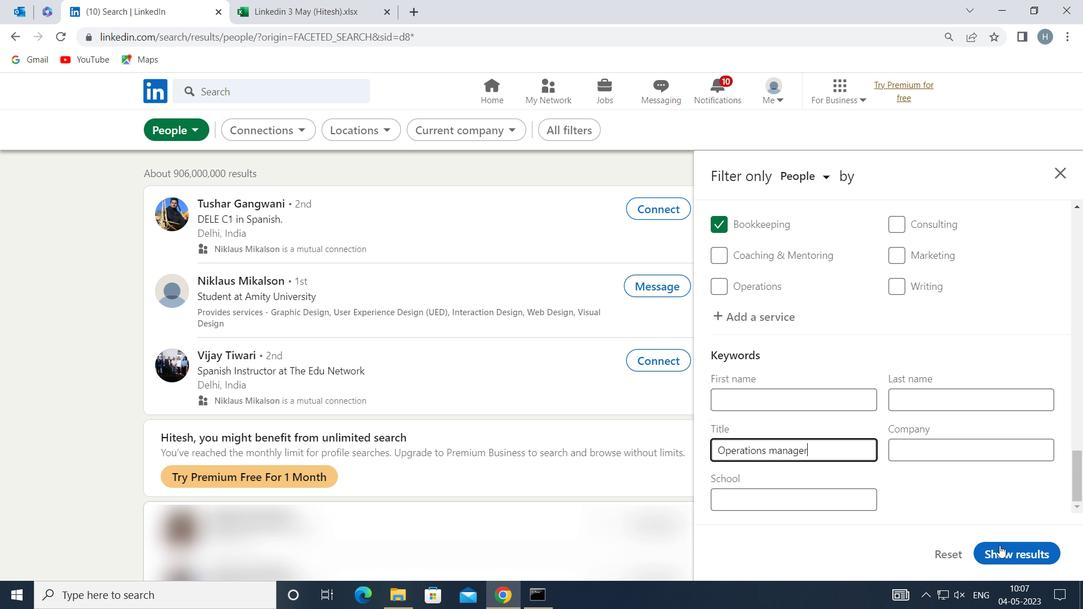 
Action: Mouse pressed left at (1003, 552)
Screenshot: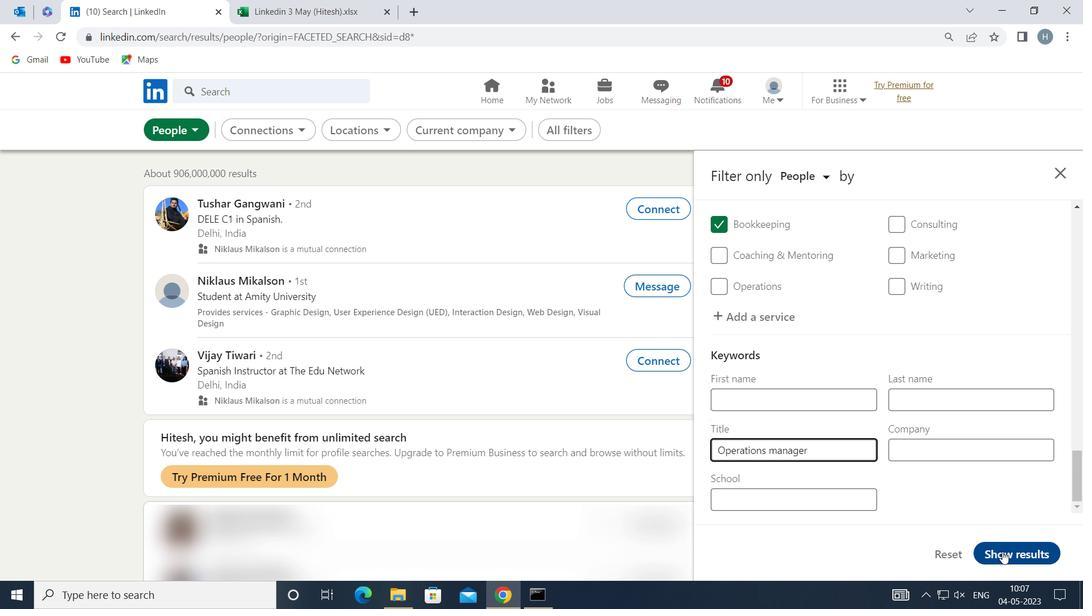 
Action: Mouse moved to (742, 391)
Screenshot: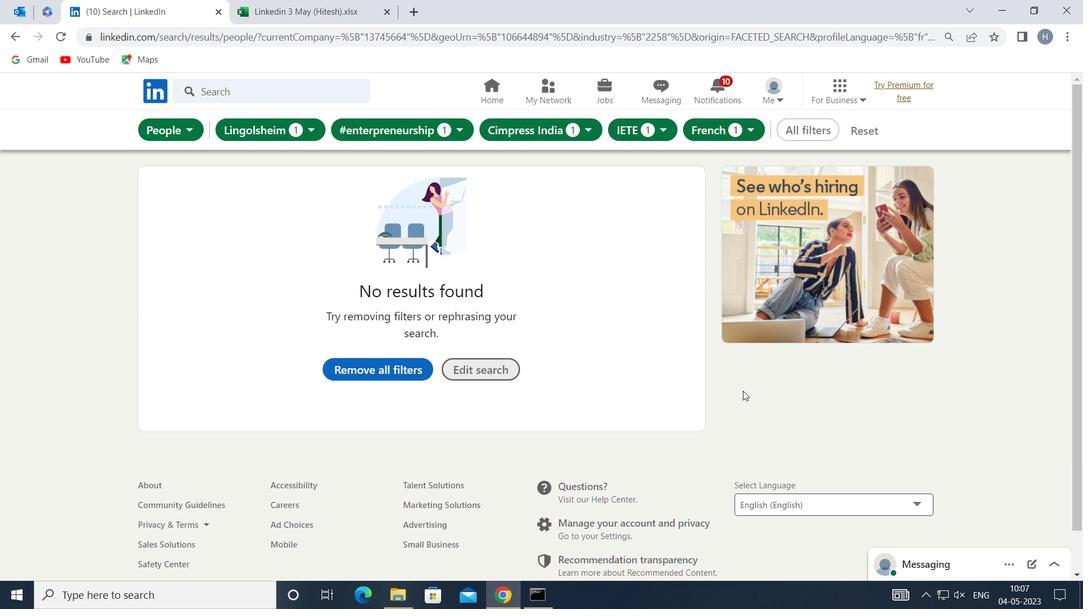 
